 Task: Search one way flight ticket for 5 adults, 2 children, 1 infant in seat and 2 infants on lap in economy from Hartford: Bradley International Airport to Rockford: Chicago Rockford International Airport(was Northwest Chicagoland Regional Airport At Rockford) on 5-1-2023. Choice of flights is Royal air maroc. Number of bags: 6 checked bags. Price is upto 55000. Outbound departure time preference is 12:15.
Action: Mouse moved to (199, 204)
Screenshot: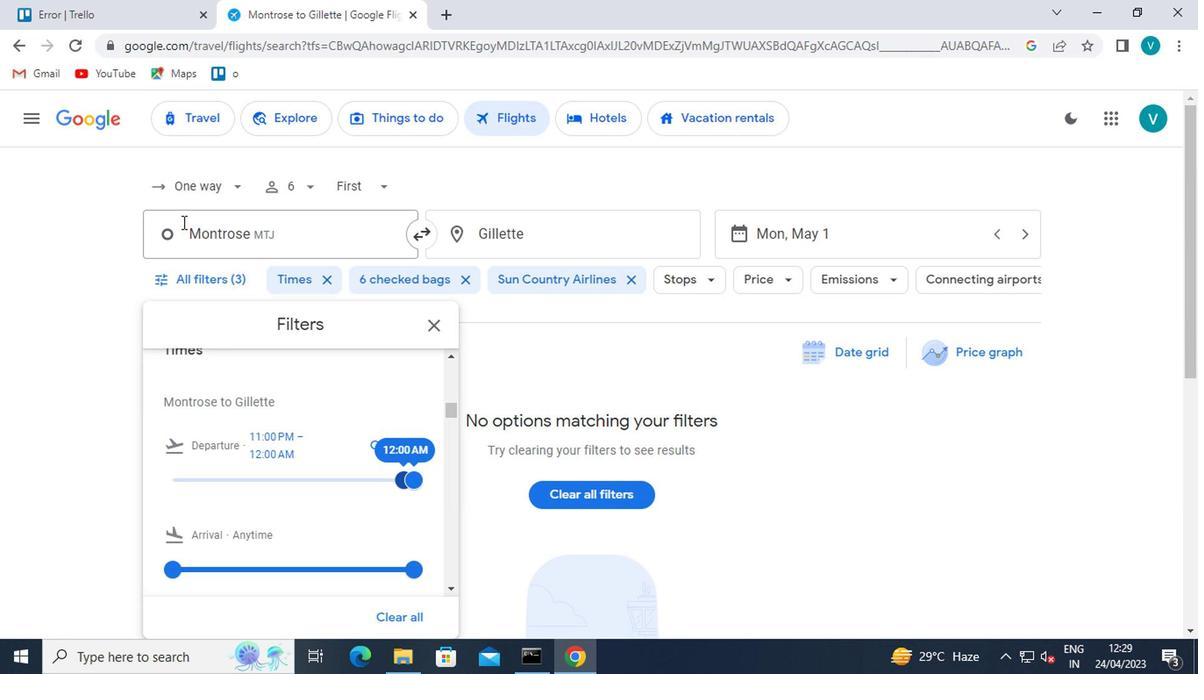 
Action: Mouse pressed left at (199, 204)
Screenshot: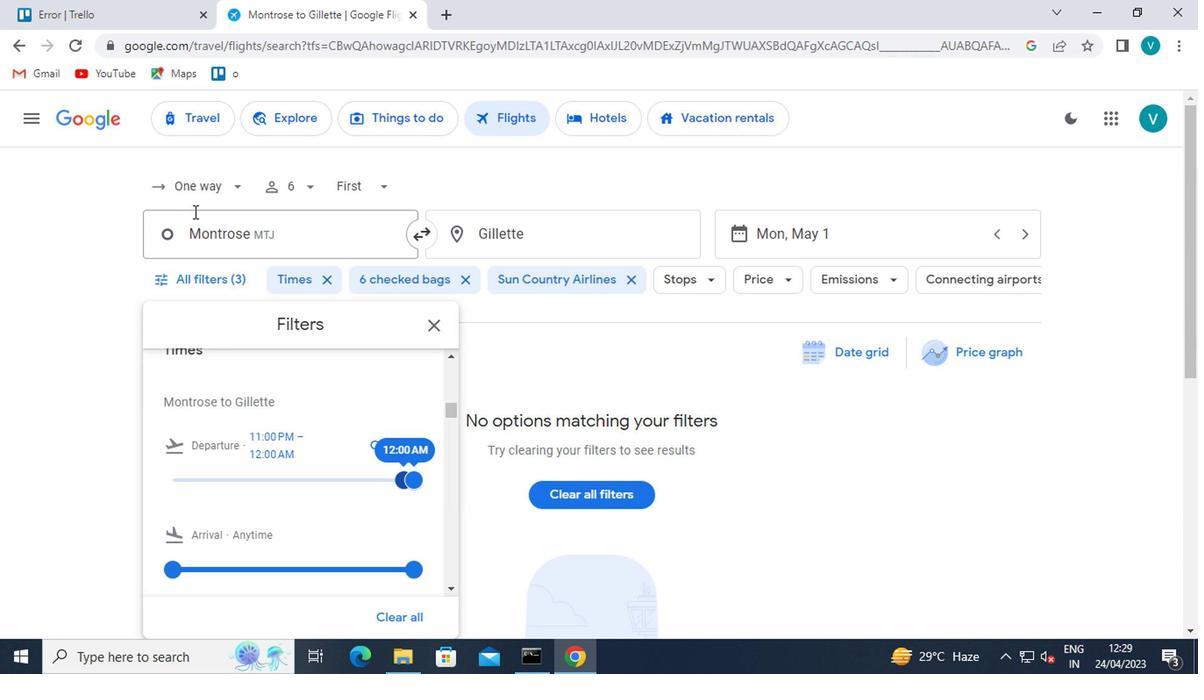 
Action: Mouse moved to (226, 290)
Screenshot: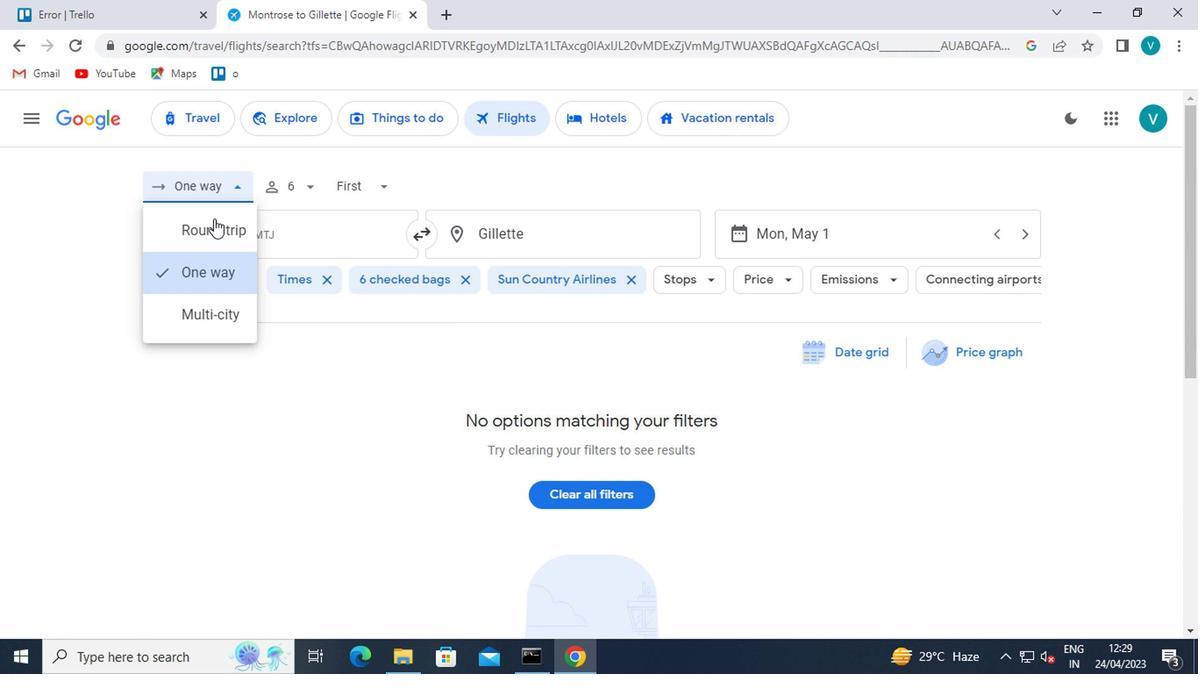 
Action: Mouse pressed left at (226, 290)
Screenshot: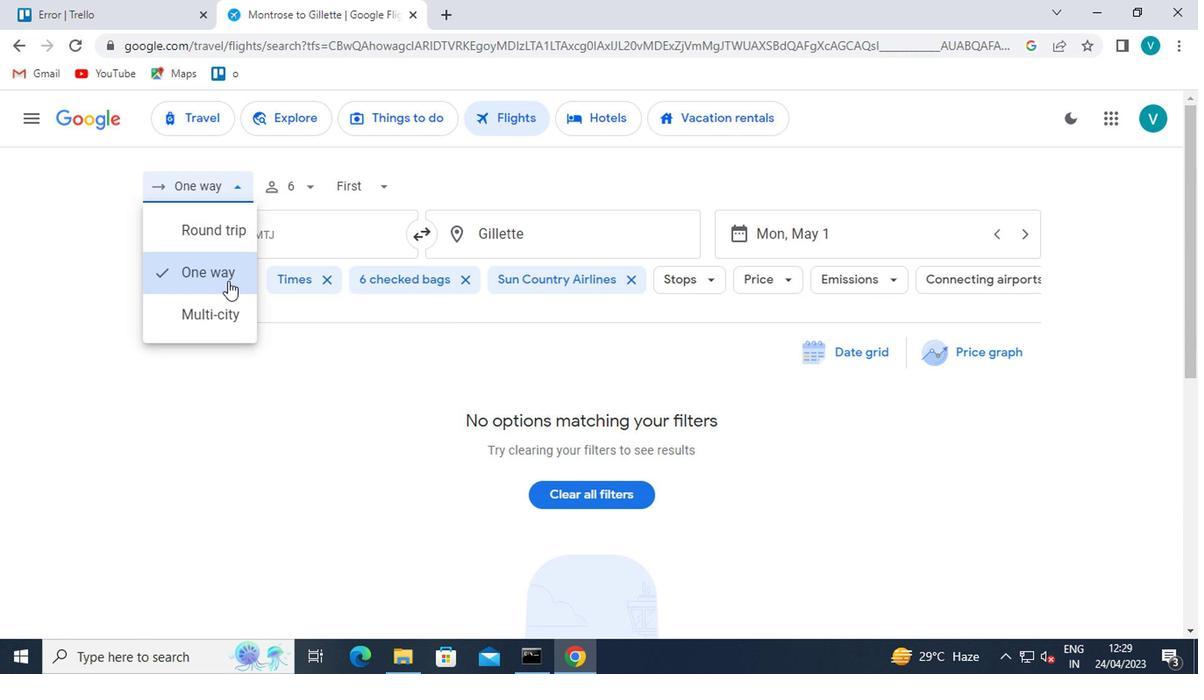 
Action: Mouse moved to (312, 187)
Screenshot: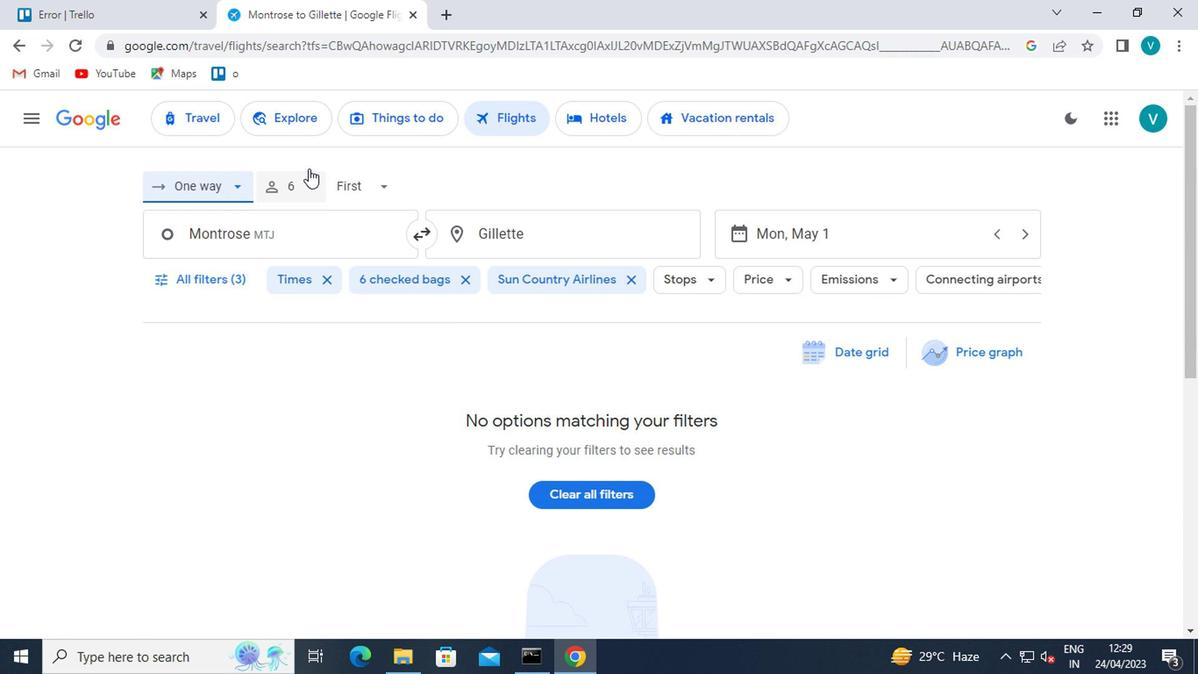 
Action: Mouse pressed left at (312, 187)
Screenshot: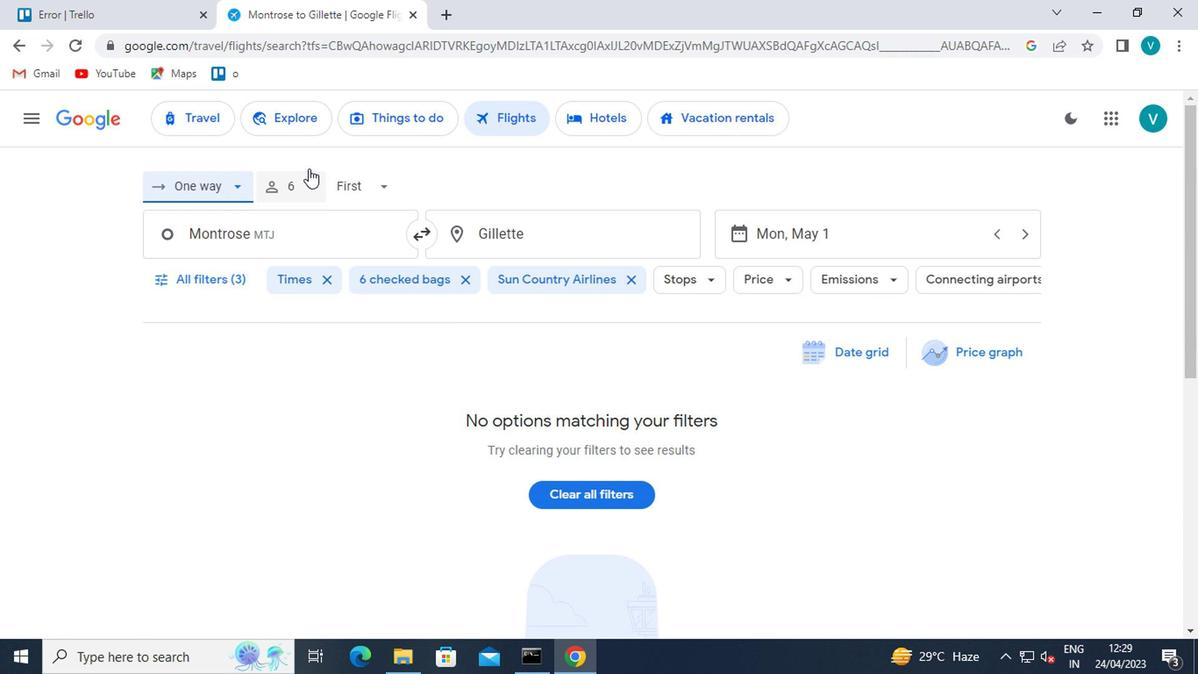 
Action: Mouse moved to (440, 230)
Screenshot: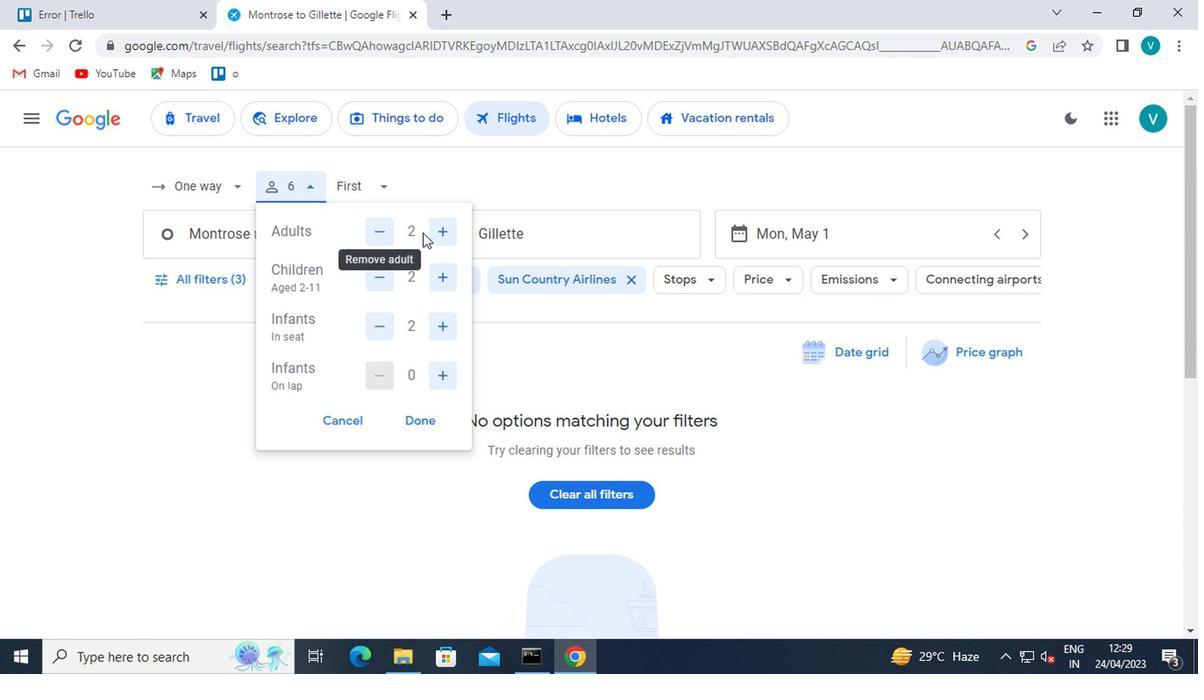
Action: Mouse pressed left at (440, 230)
Screenshot: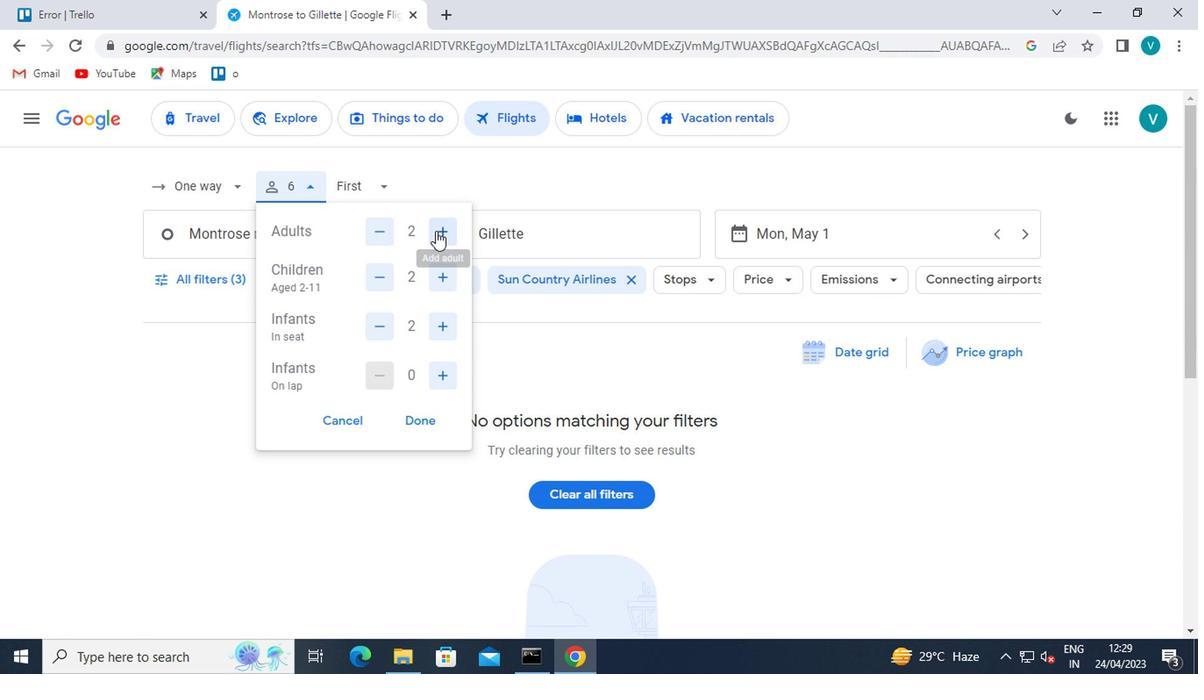 
Action: Mouse moved to (442, 230)
Screenshot: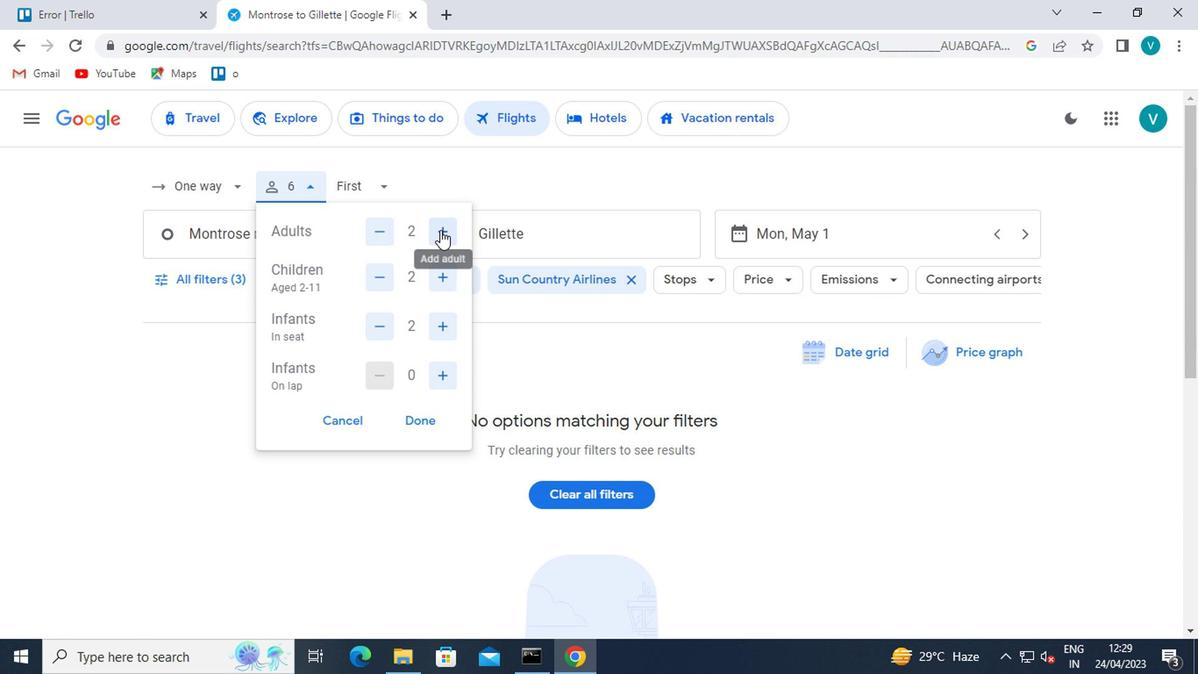 
Action: Mouse pressed left at (442, 230)
Screenshot: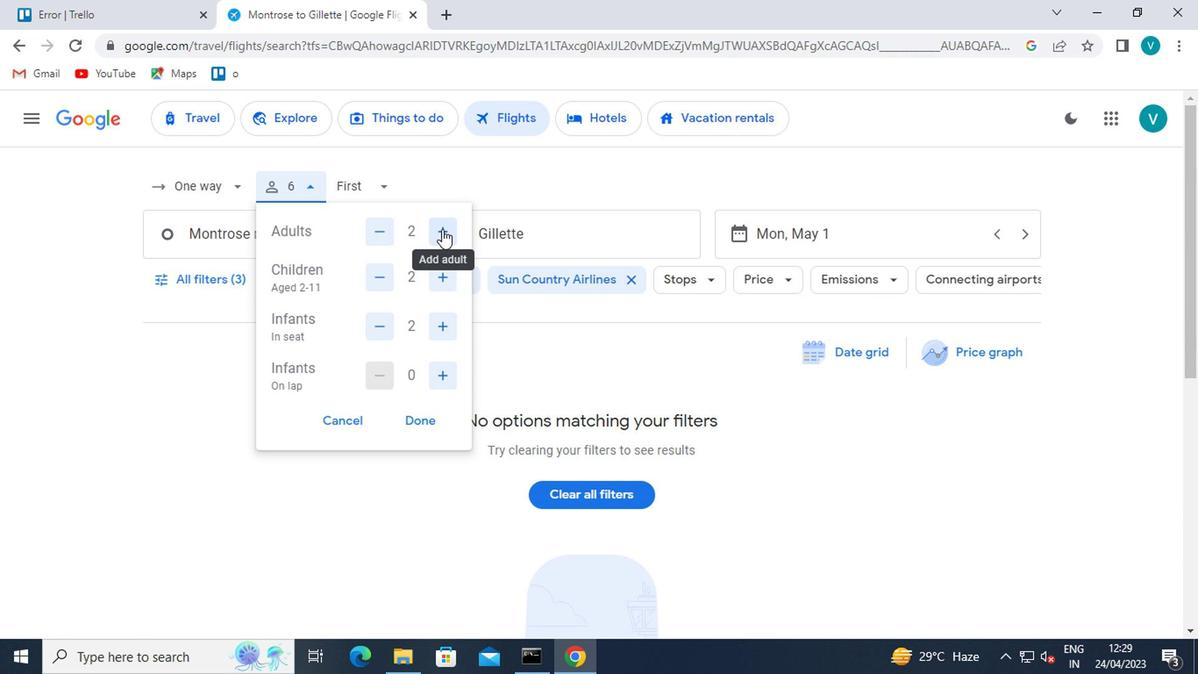 
Action: Mouse pressed left at (442, 230)
Screenshot: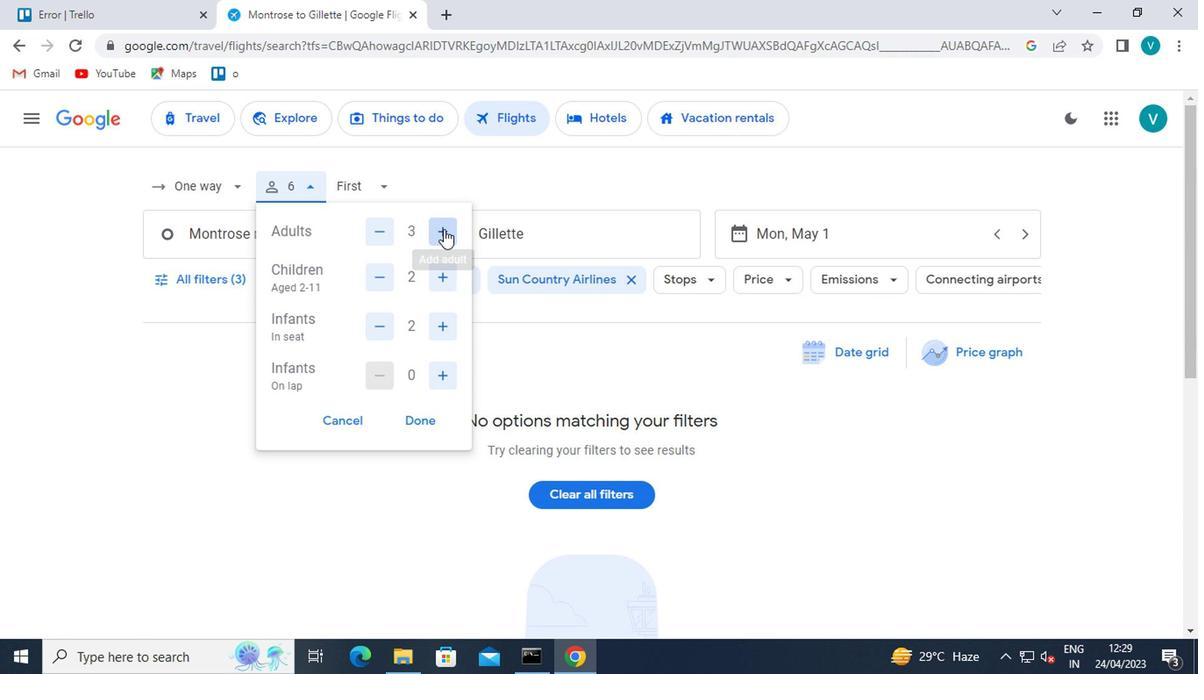 
Action: Mouse moved to (382, 321)
Screenshot: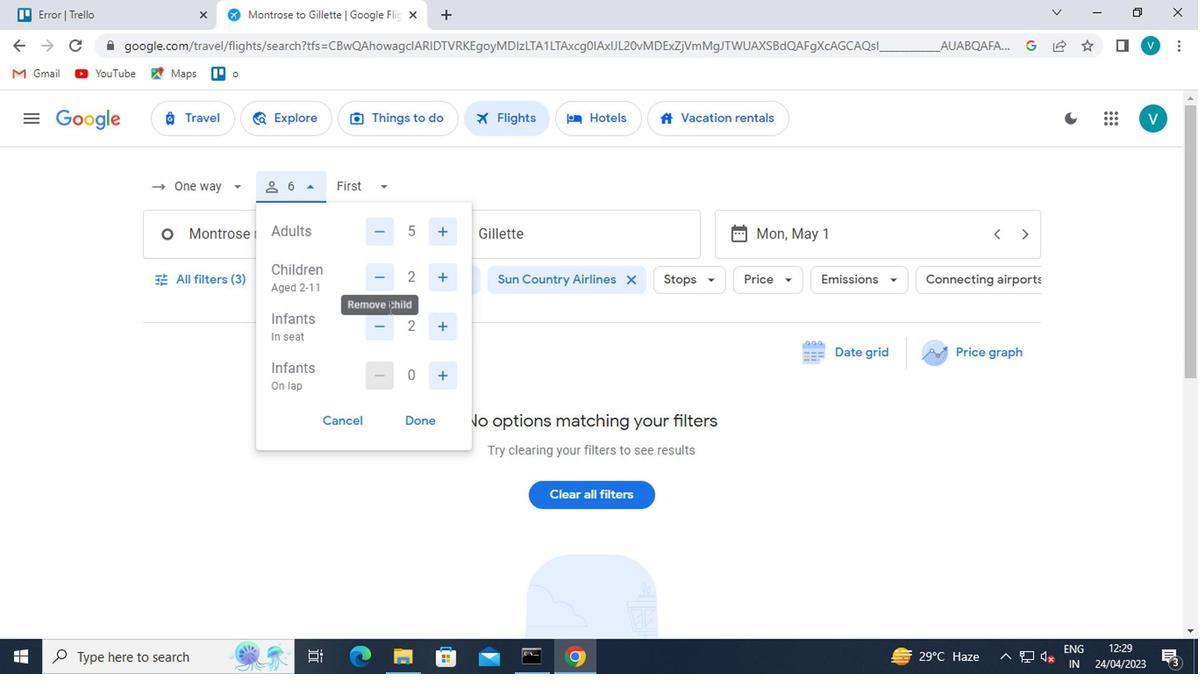 
Action: Mouse pressed left at (382, 321)
Screenshot: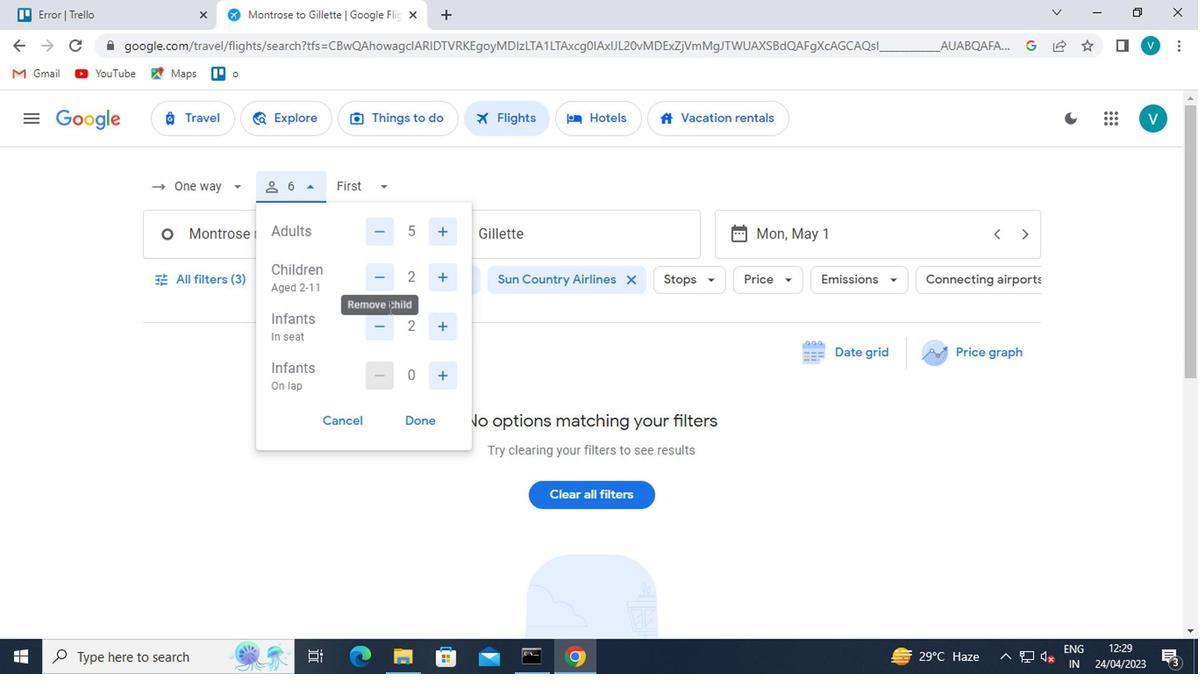 
Action: Mouse moved to (436, 372)
Screenshot: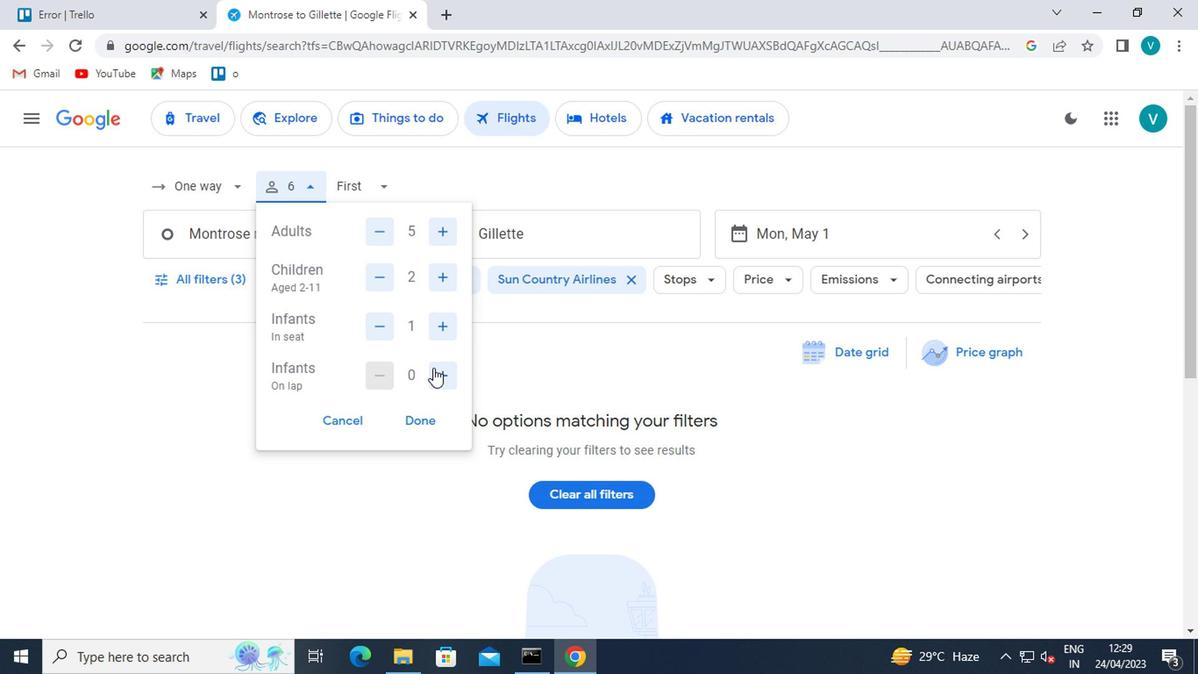 
Action: Mouse pressed left at (436, 372)
Screenshot: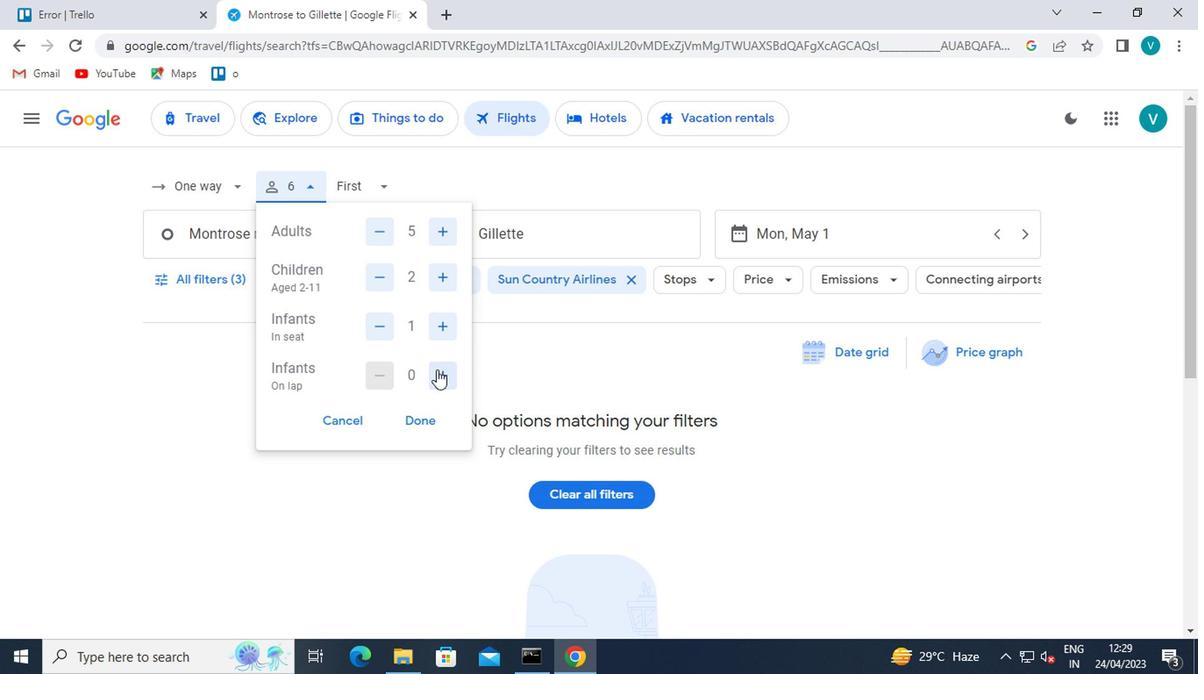 
Action: Mouse pressed left at (436, 372)
Screenshot: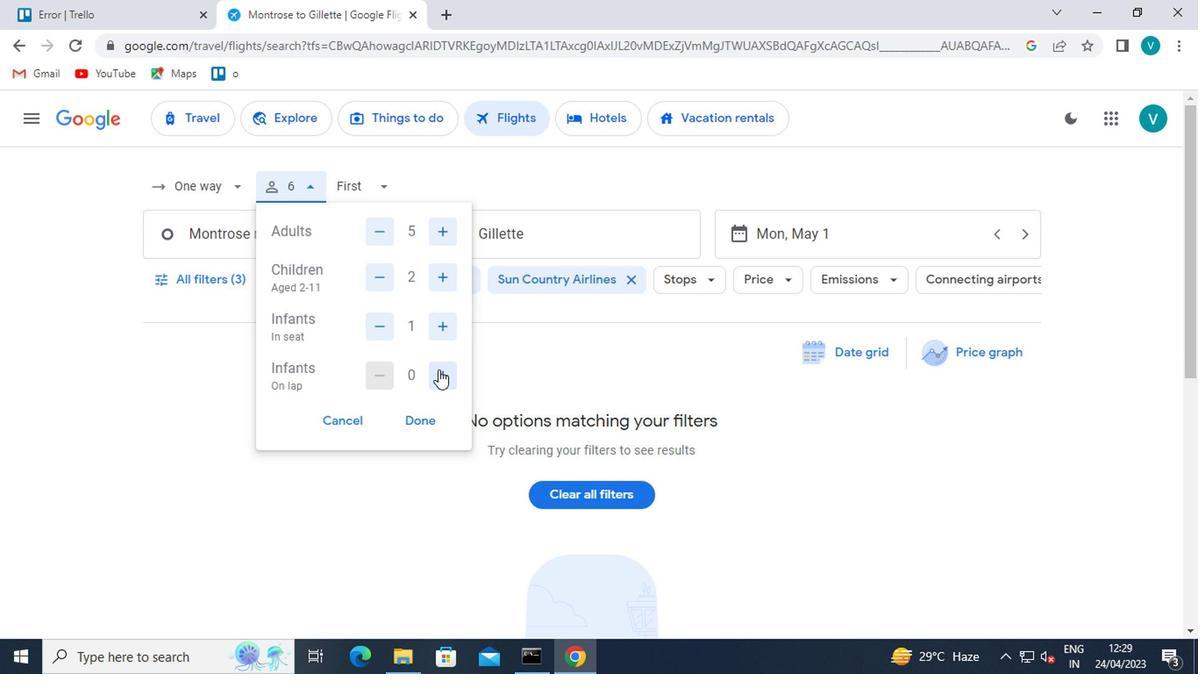 
Action: Mouse moved to (537, 346)
Screenshot: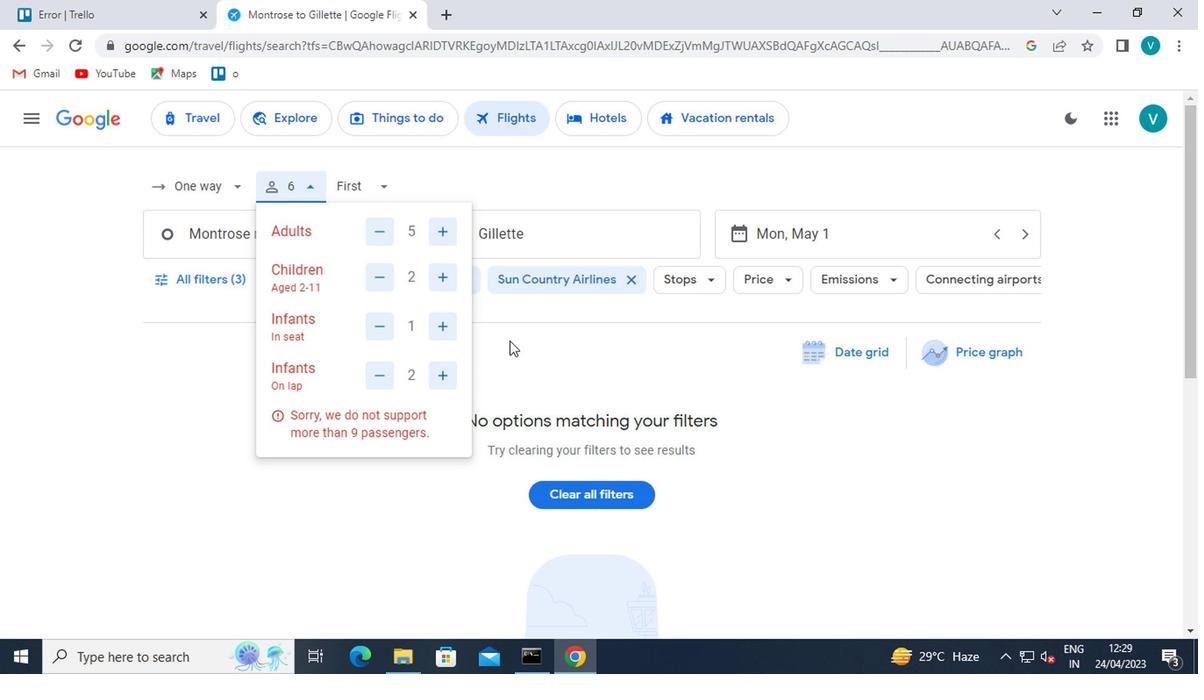 
Action: Mouse pressed left at (537, 346)
Screenshot: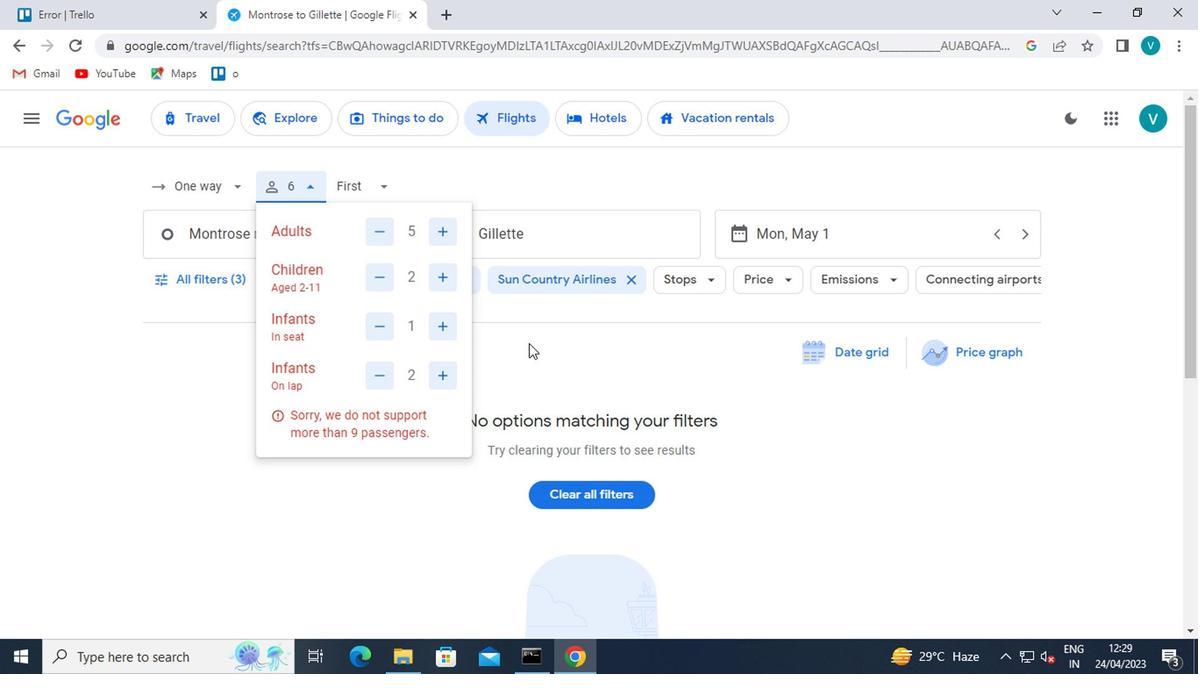 
Action: Mouse moved to (367, 205)
Screenshot: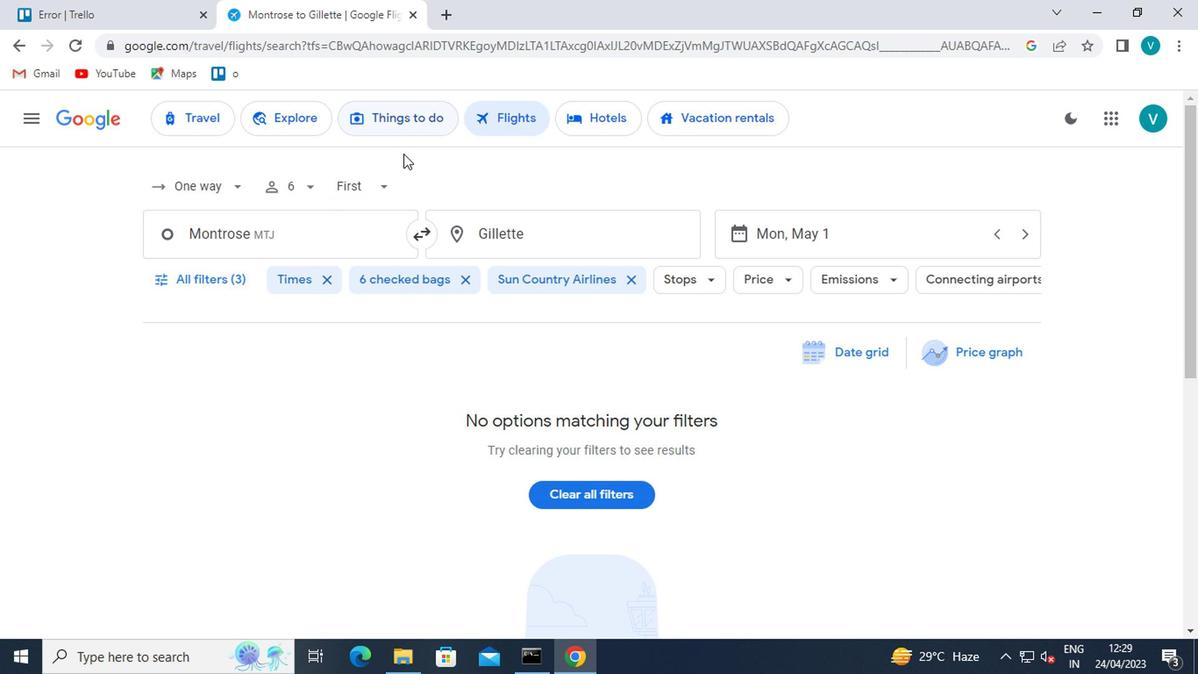 
Action: Mouse pressed left at (367, 205)
Screenshot: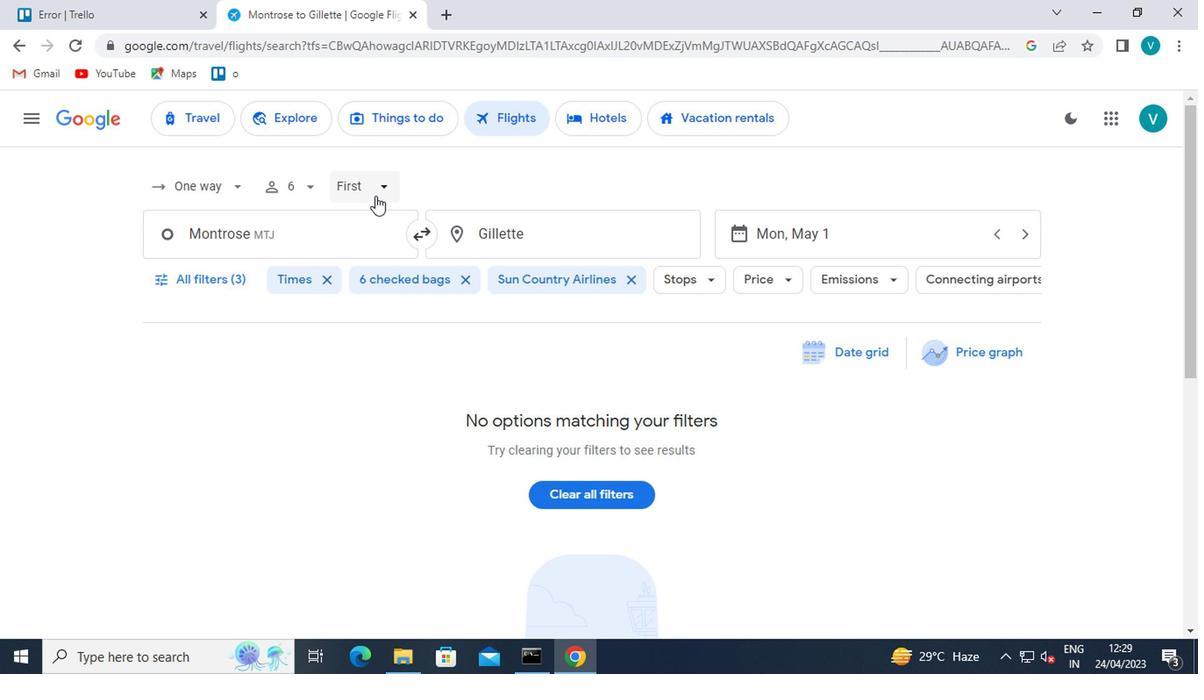 
Action: Mouse moved to (398, 236)
Screenshot: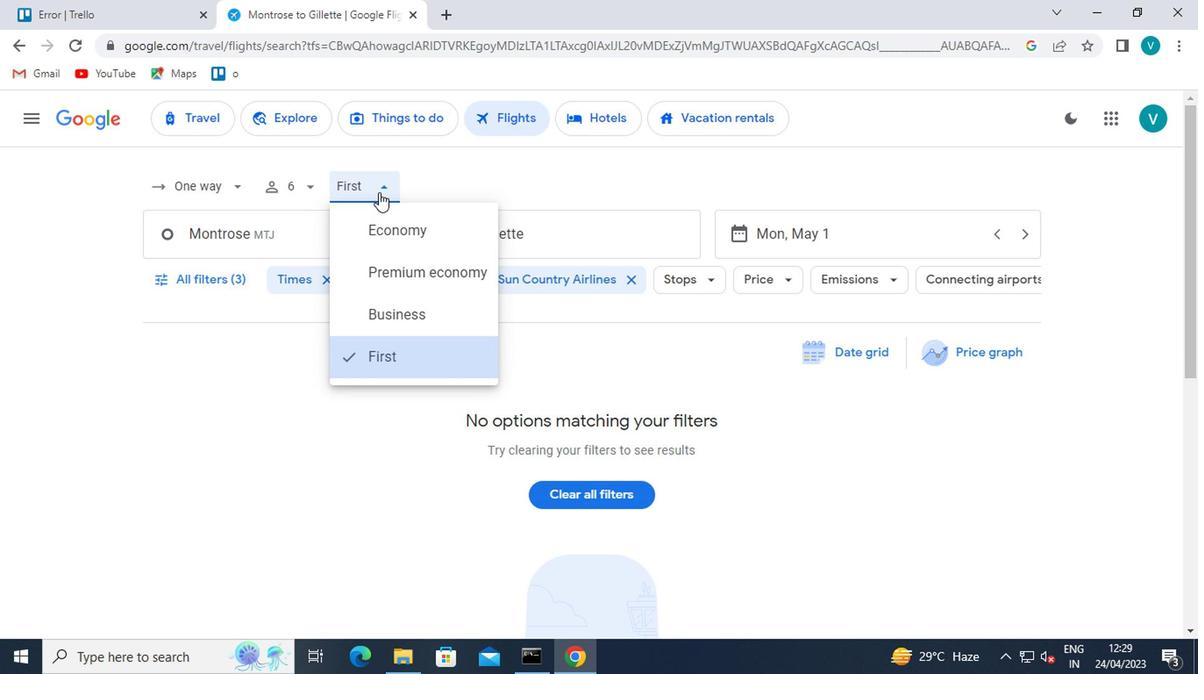 
Action: Mouse pressed left at (398, 236)
Screenshot: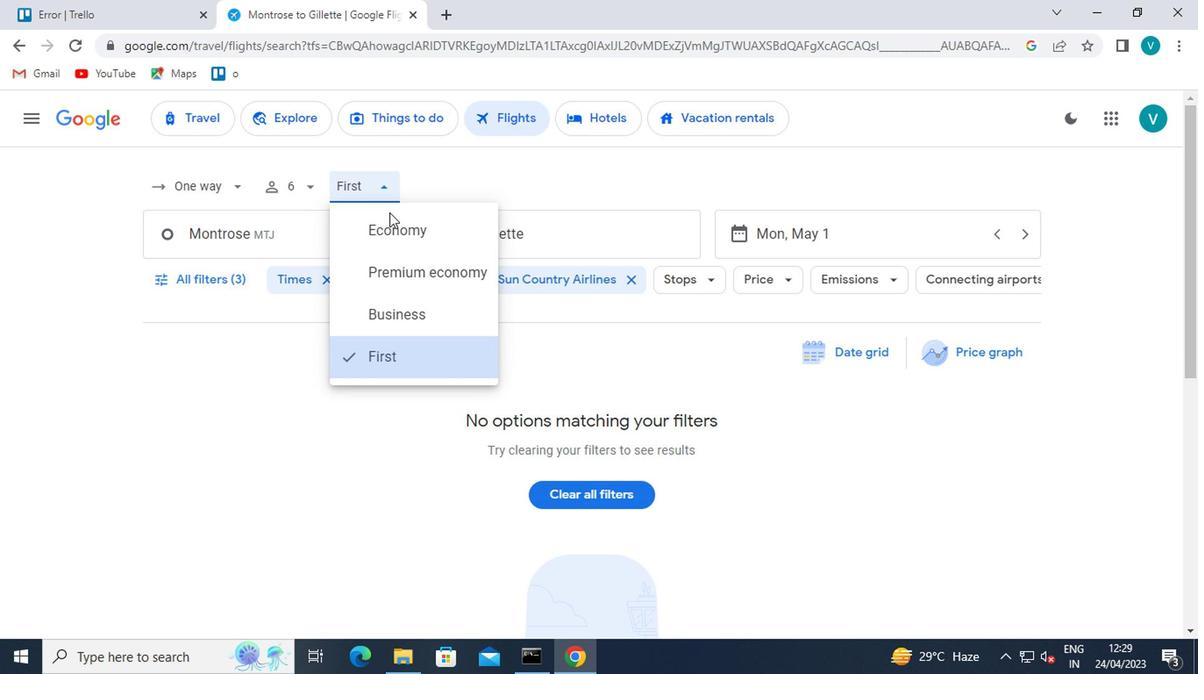 
Action: Mouse moved to (352, 255)
Screenshot: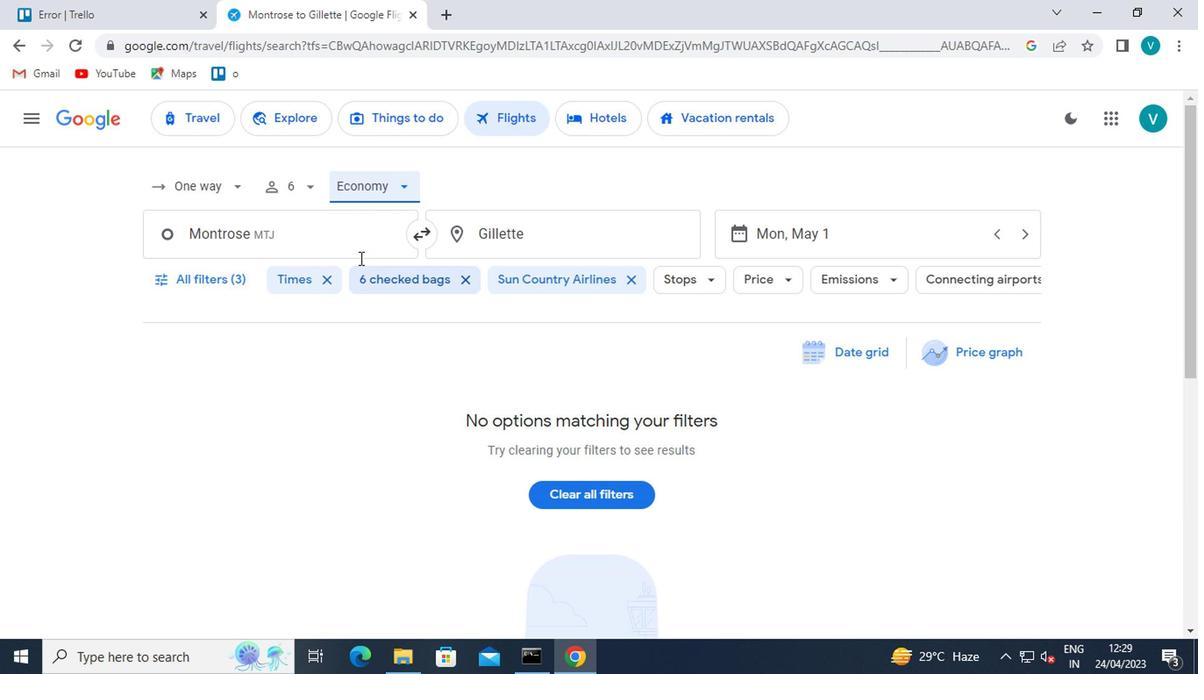 
Action: Mouse pressed left at (352, 255)
Screenshot: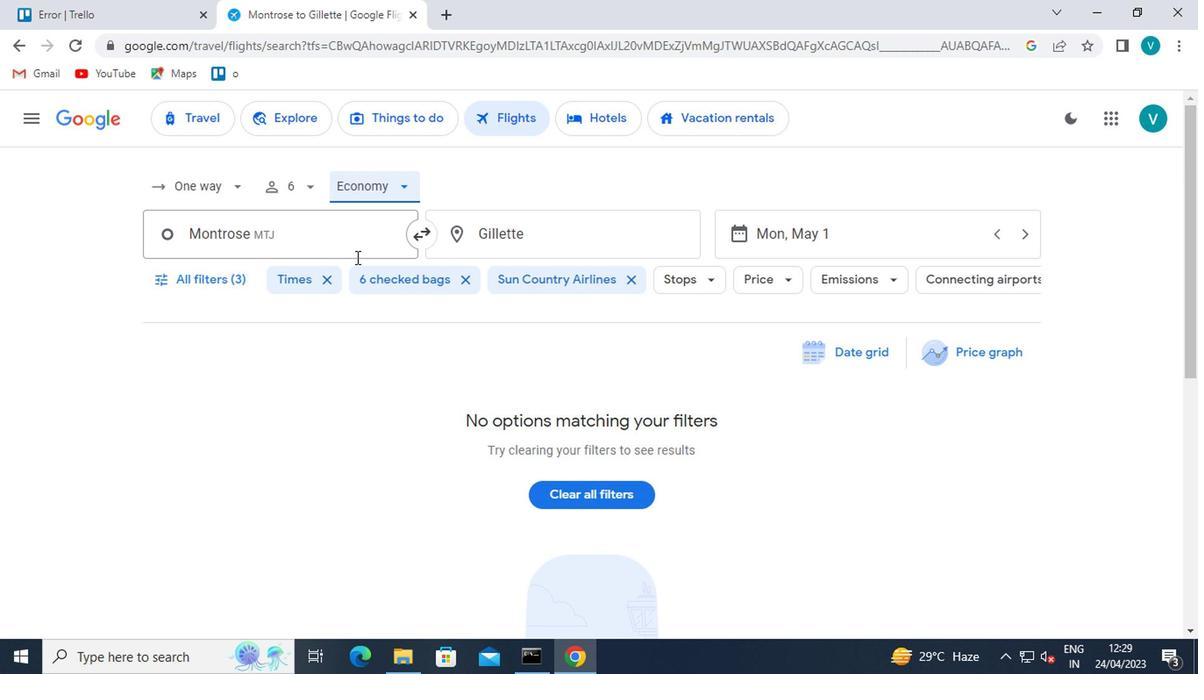 
Action: Mouse moved to (343, 239)
Screenshot: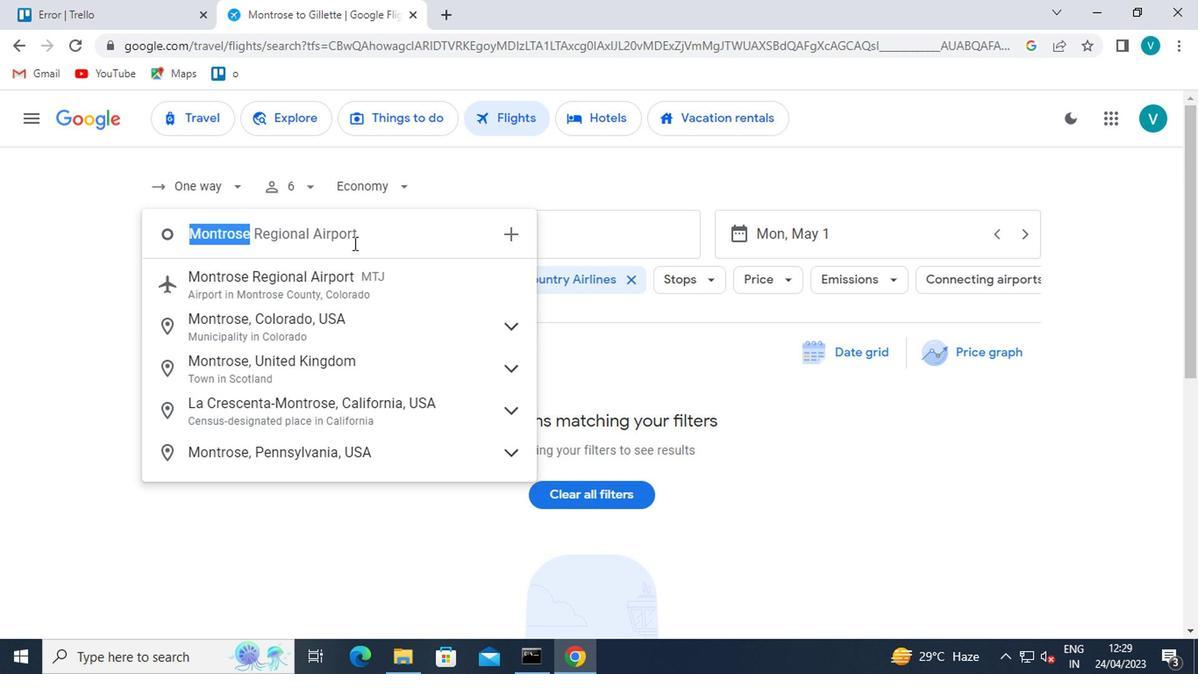 
Action: Key pressed <Key.shift>HARTFORD
Screenshot: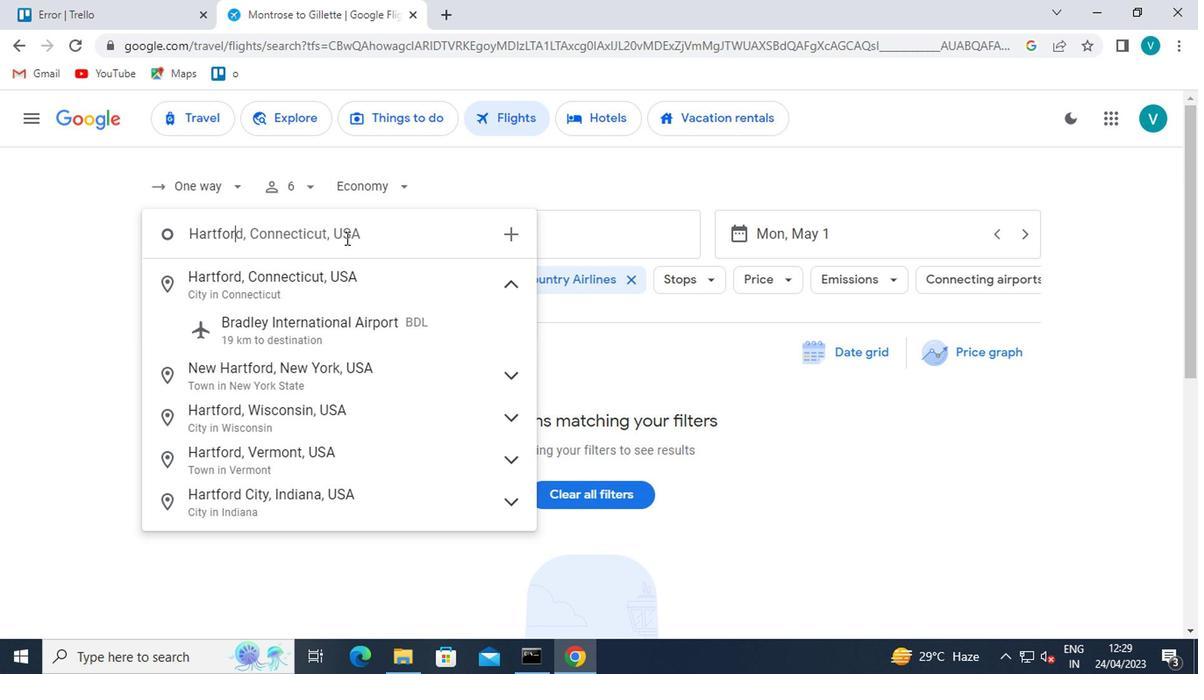 
Action: Mouse moved to (264, 333)
Screenshot: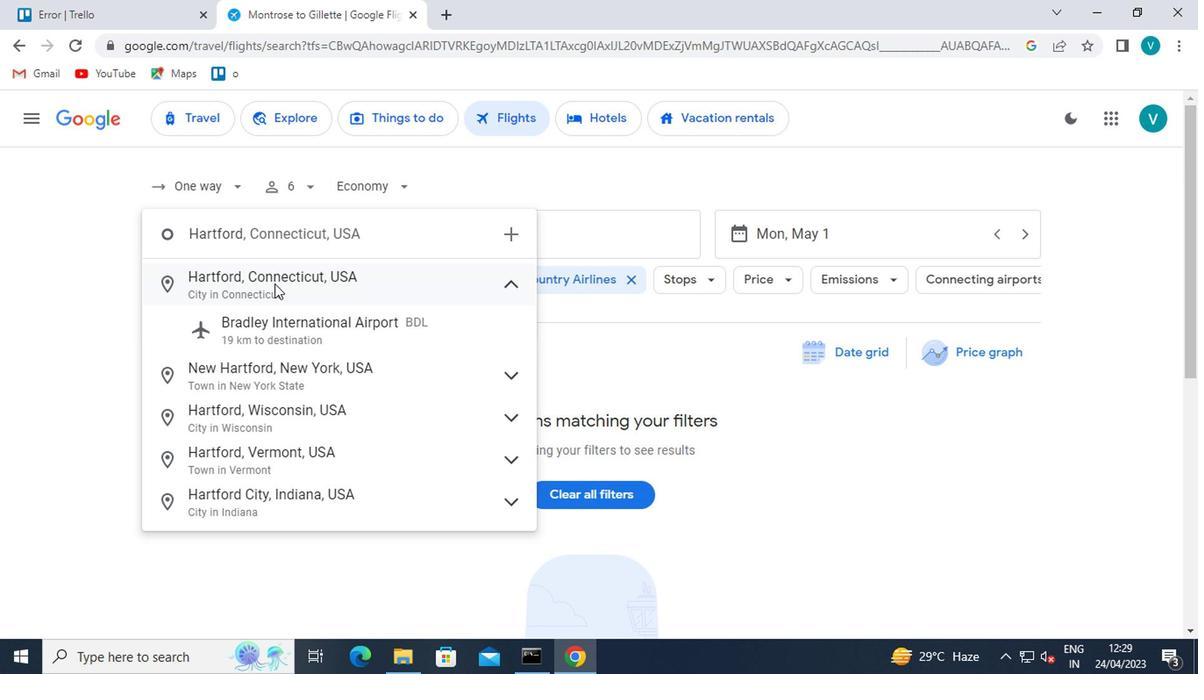 
Action: Mouse pressed left at (264, 333)
Screenshot: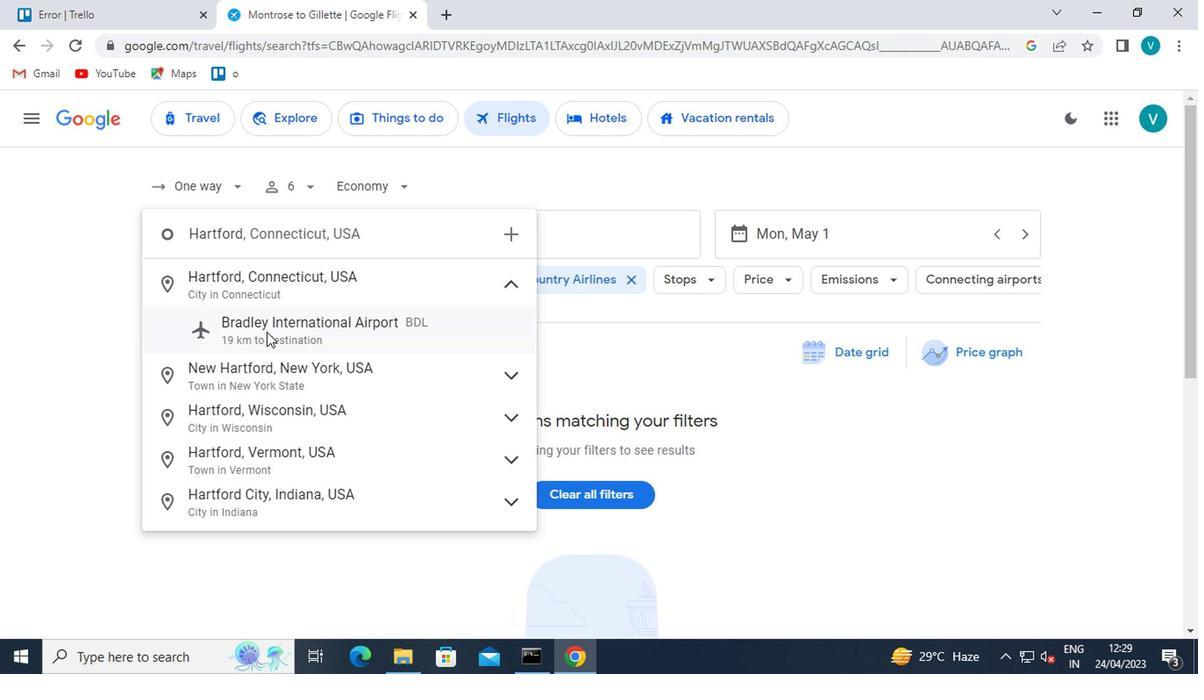 
Action: Mouse moved to (559, 224)
Screenshot: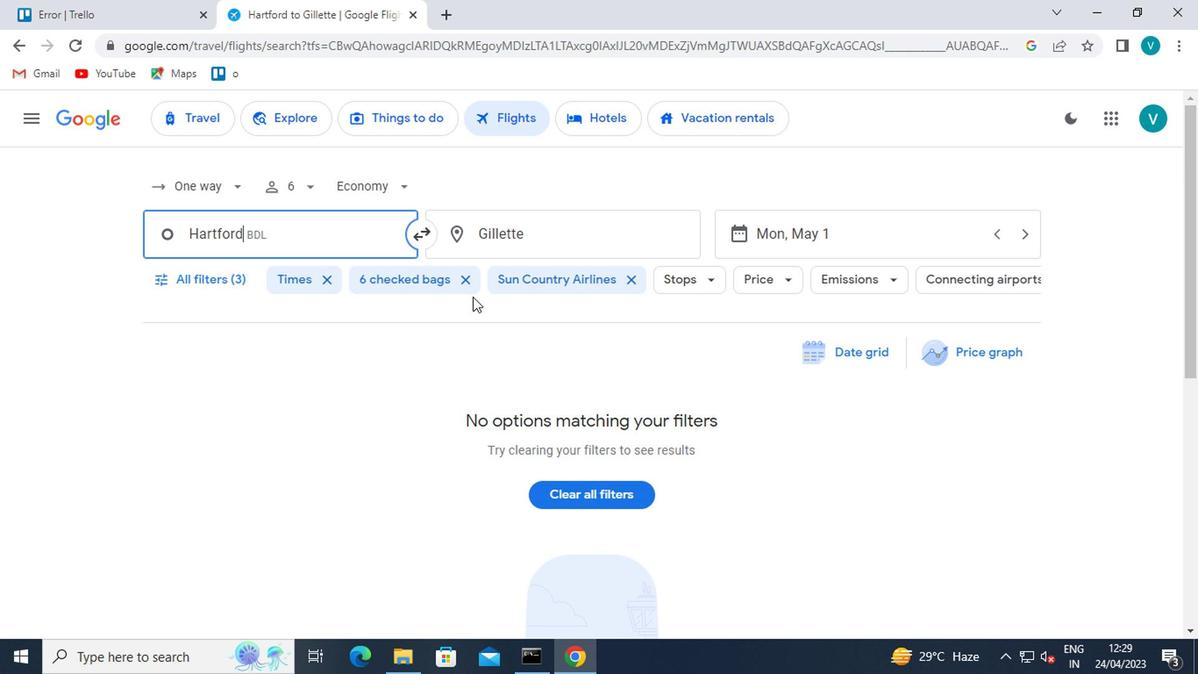 
Action: Mouse pressed left at (559, 224)
Screenshot: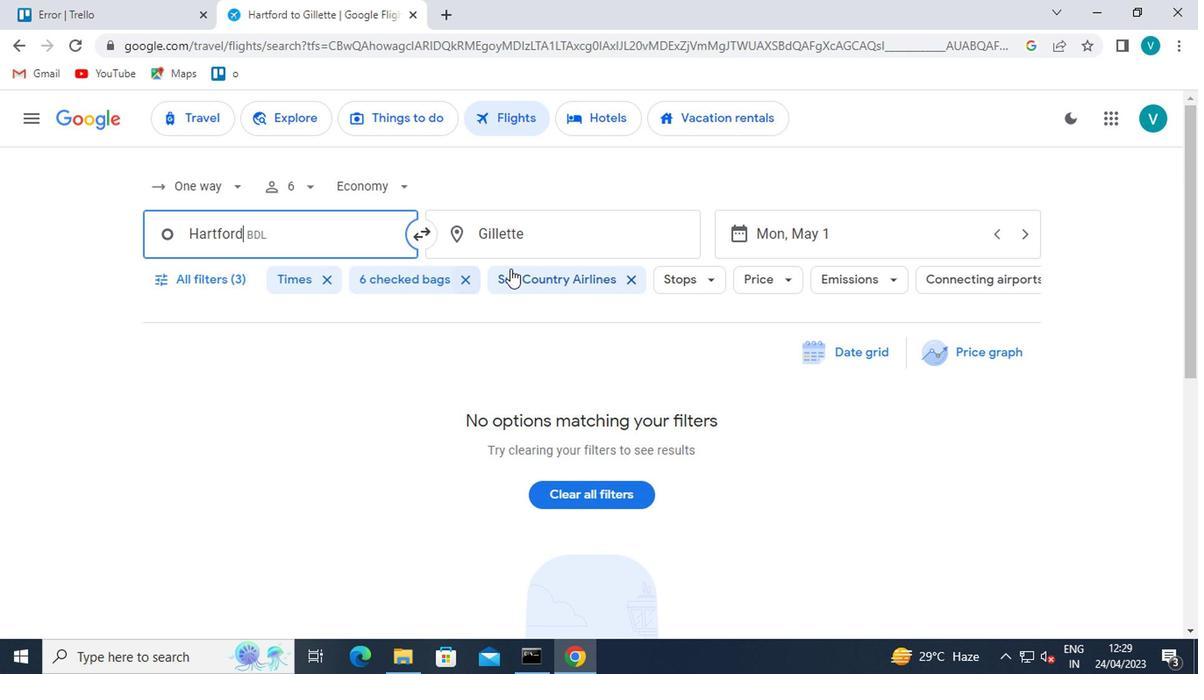 
Action: Mouse moved to (559, 223)
Screenshot: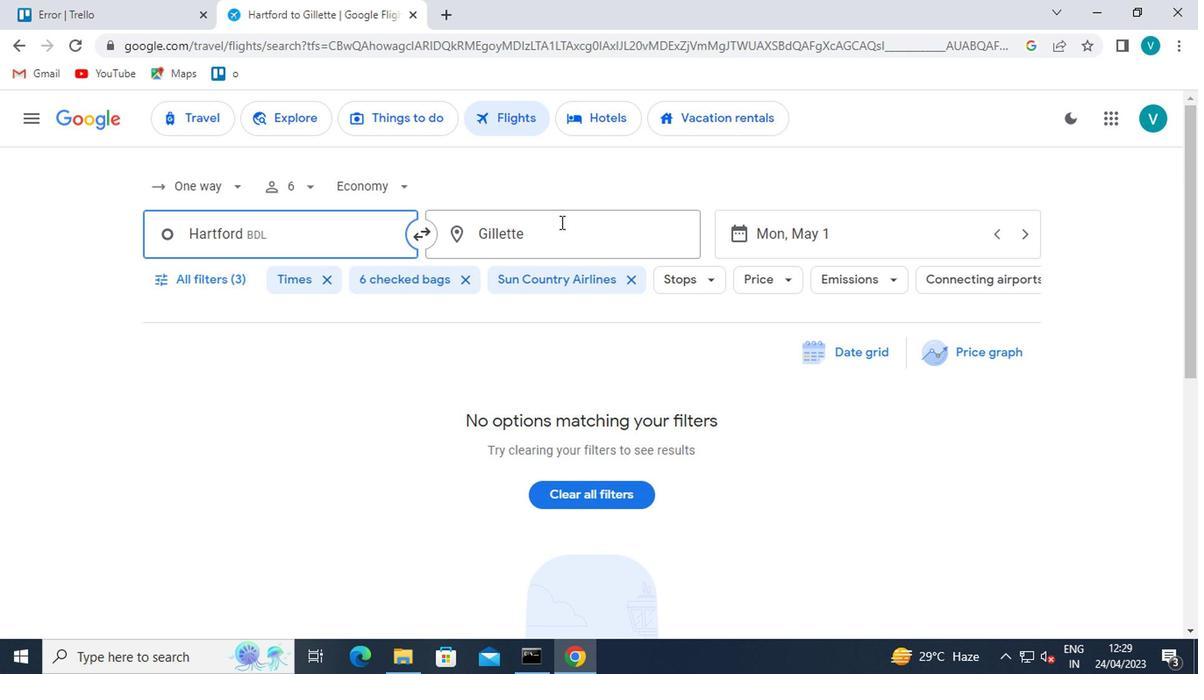 
Action: Key pressed <Key.shift>ROCKFORD
Screenshot: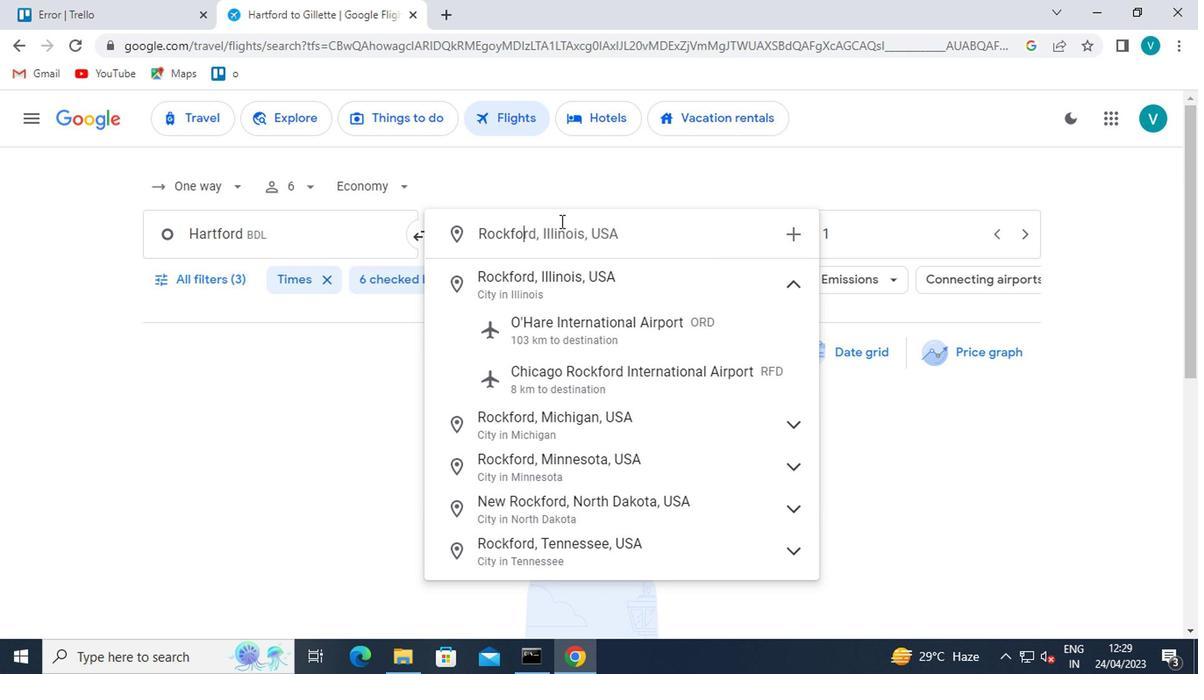 
Action: Mouse moved to (600, 372)
Screenshot: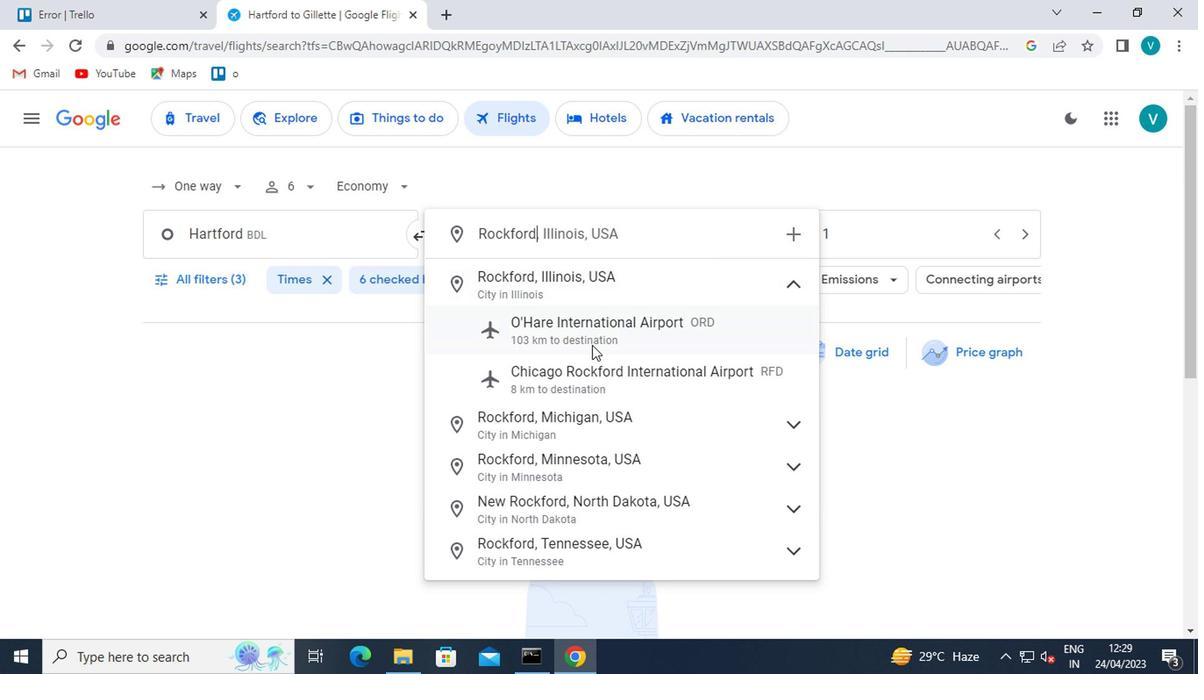 
Action: Mouse pressed left at (600, 372)
Screenshot: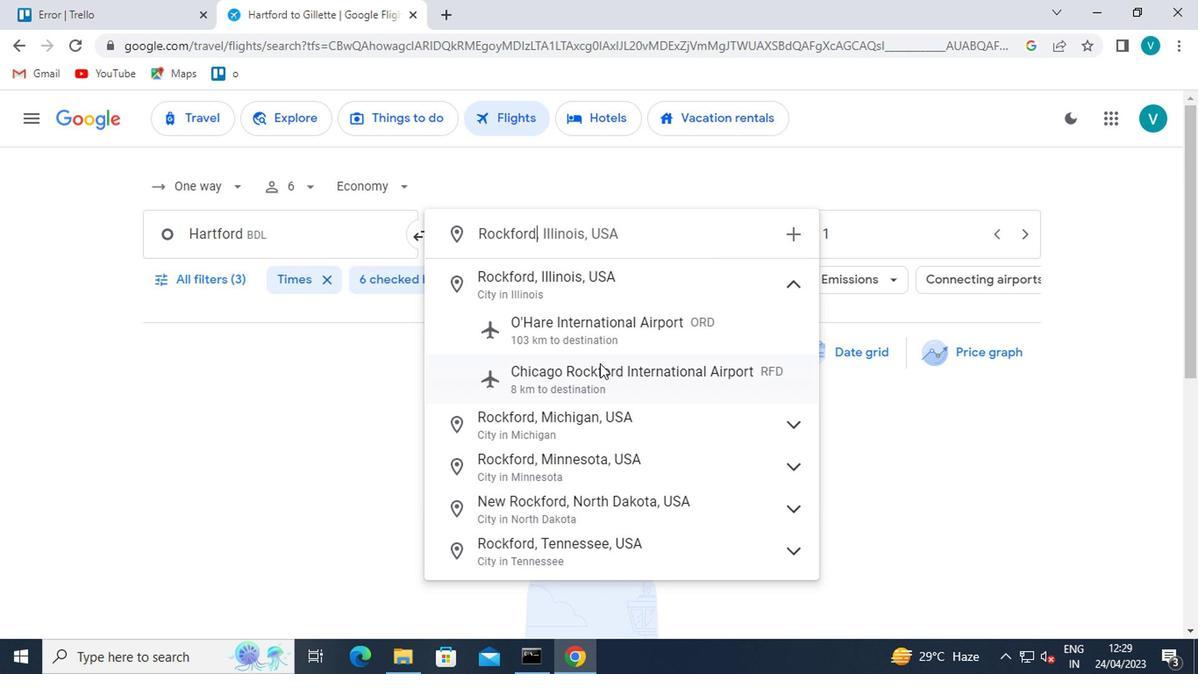 
Action: Mouse moved to (837, 243)
Screenshot: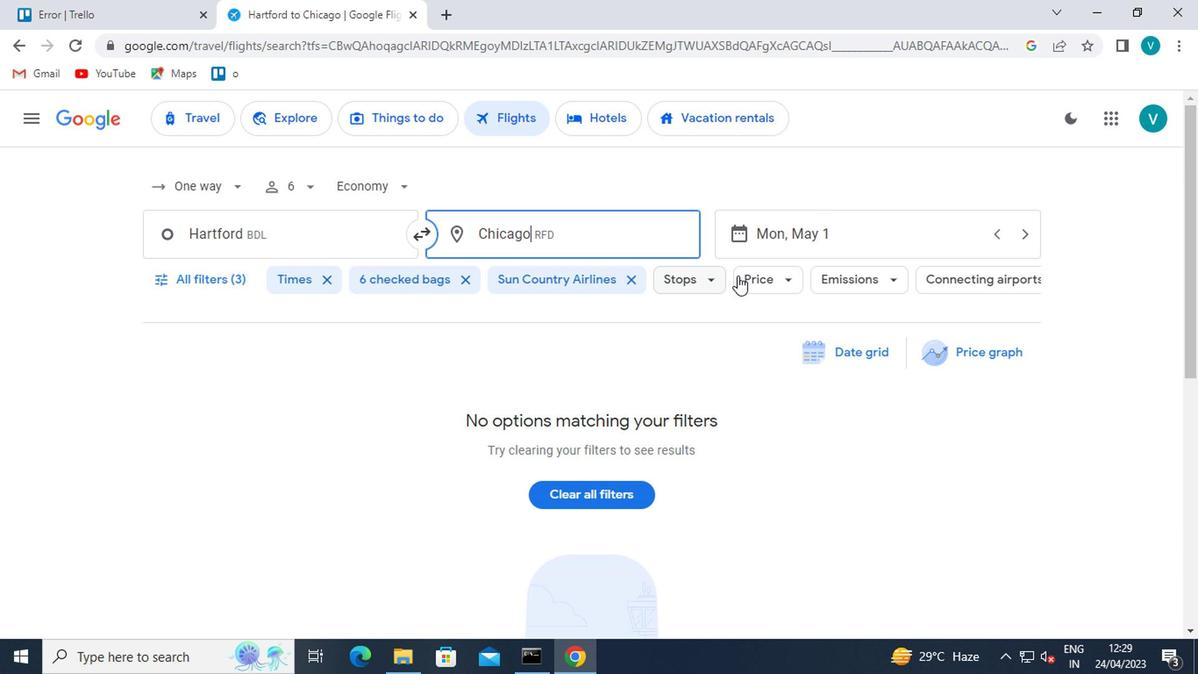 
Action: Mouse pressed left at (837, 243)
Screenshot: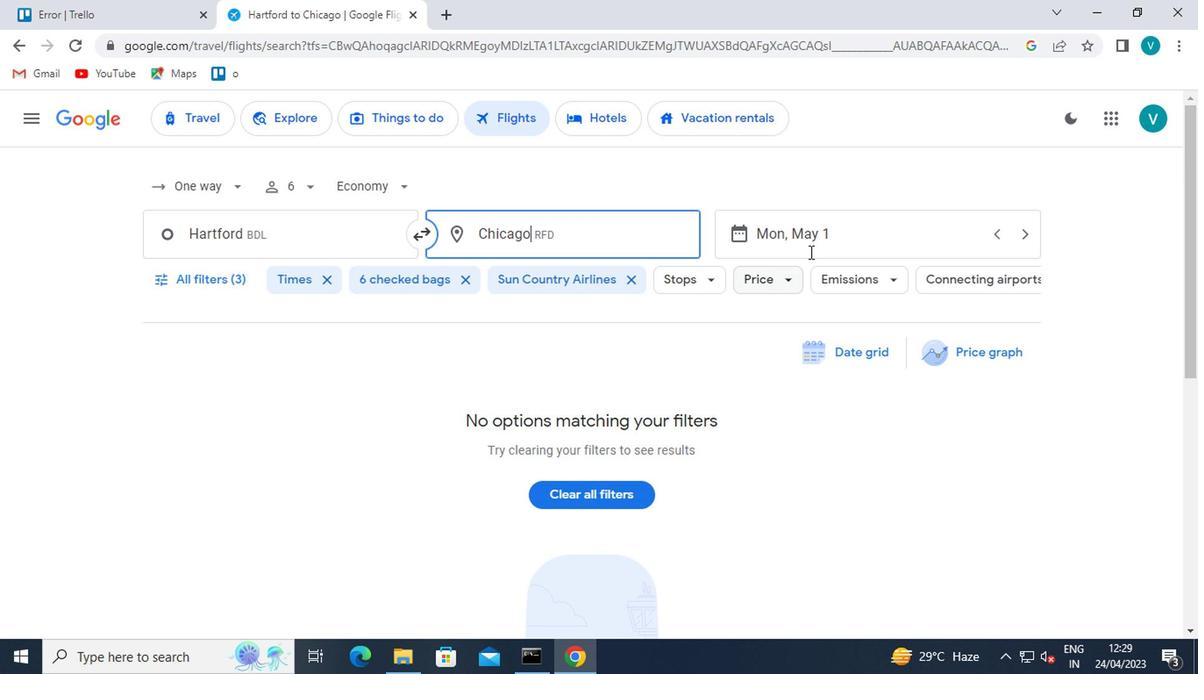 
Action: Mouse moved to (786, 320)
Screenshot: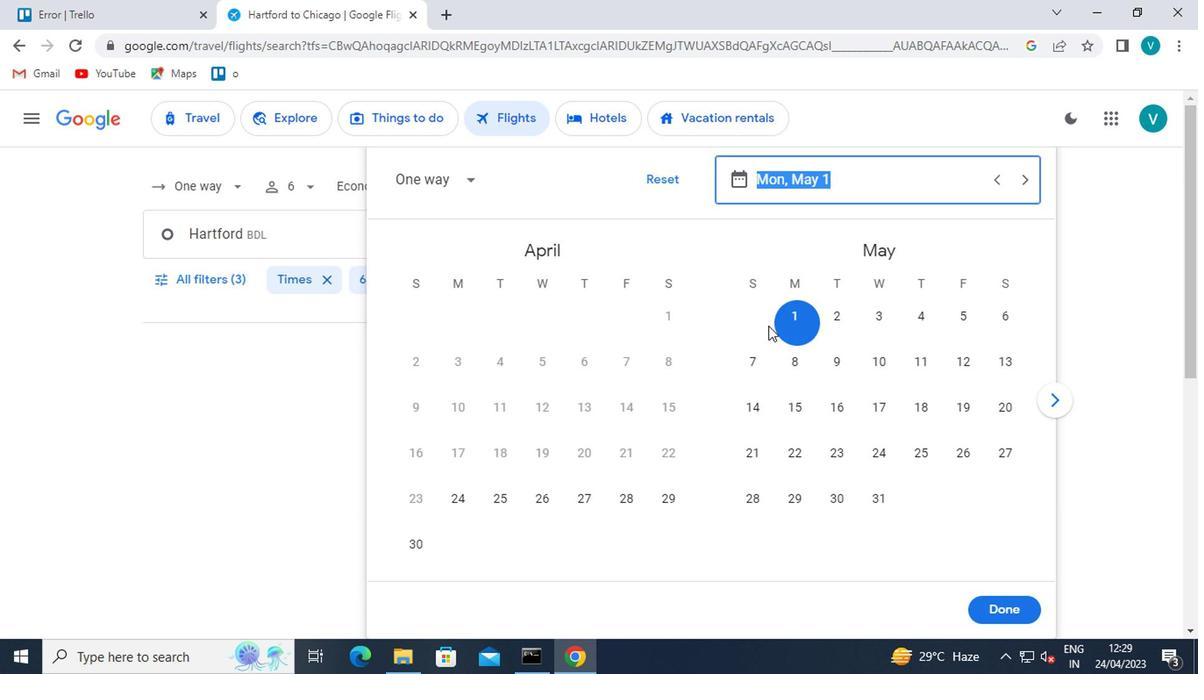 
Action: Mouse pressed left at (786, 320)
Screenshot: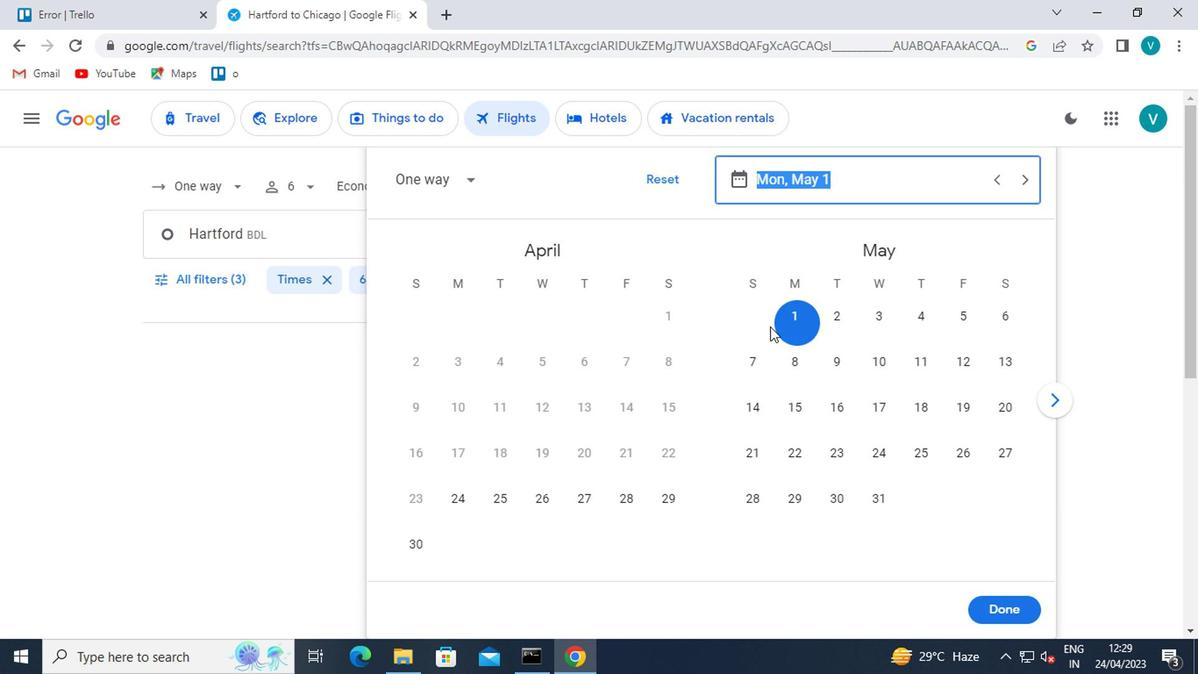 
Action: Mouse moved to (999, 612)
Screenshot: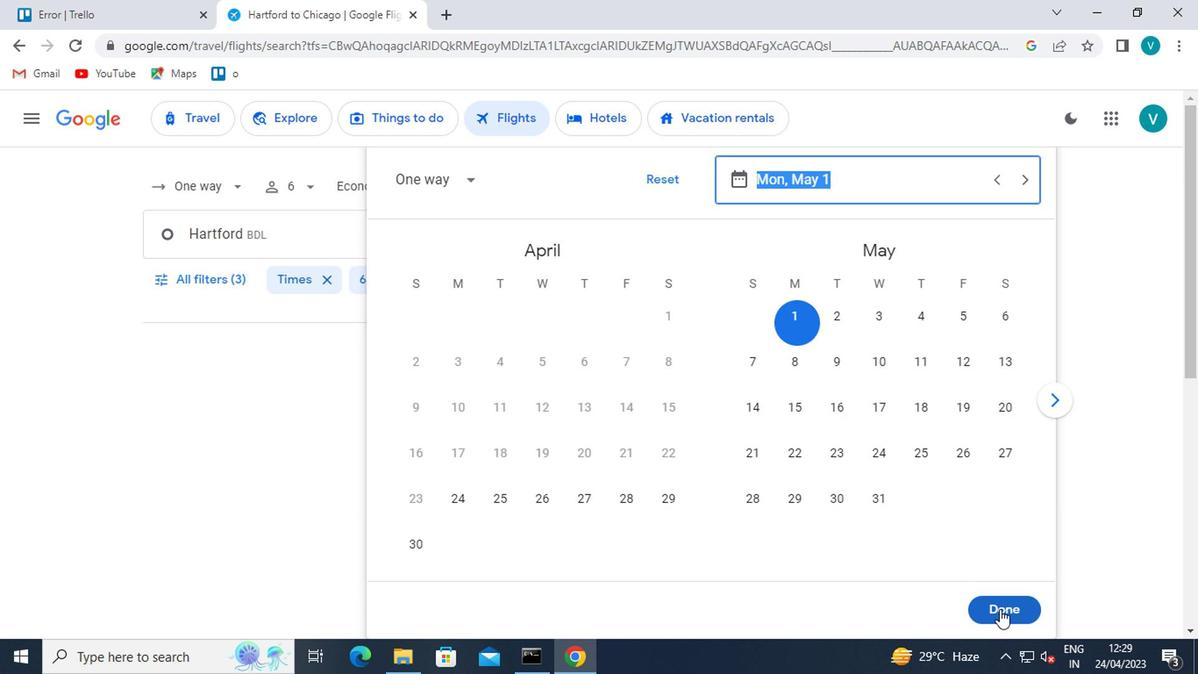 
Action: Mouse pressed left at (999, 612)
Screenshot: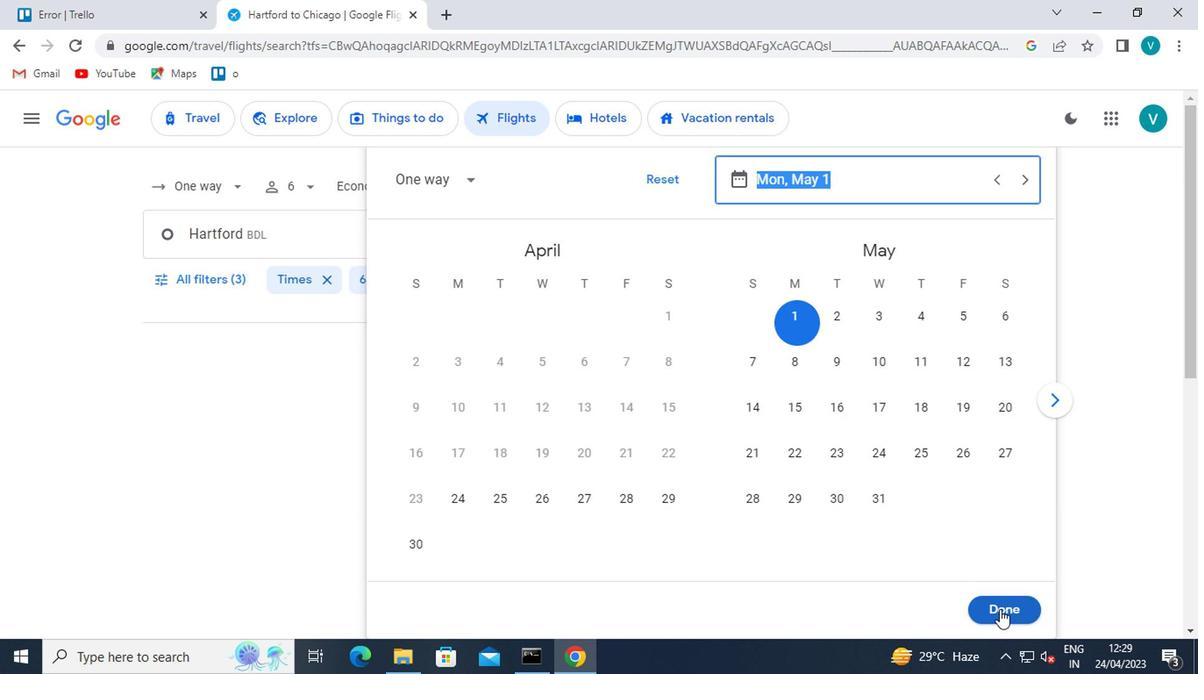 
Action: Mouse moved to (212, 271)
Screenshot: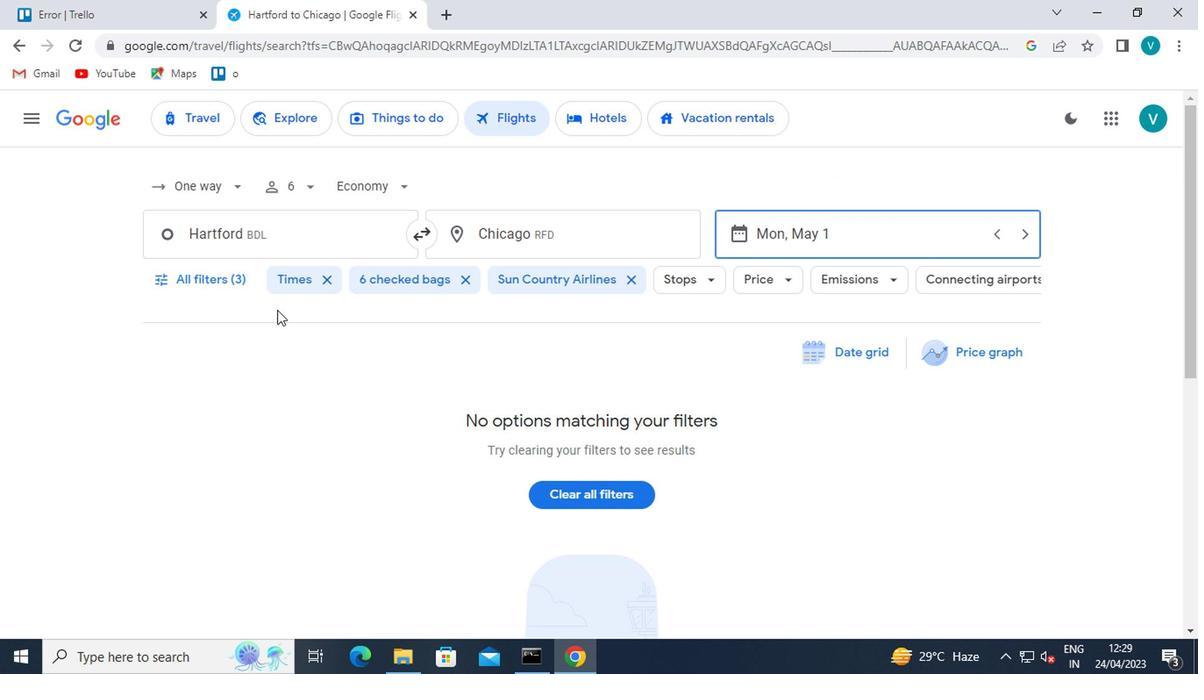 
Action: Mouse pressed left at (212, 271)
Screenshot: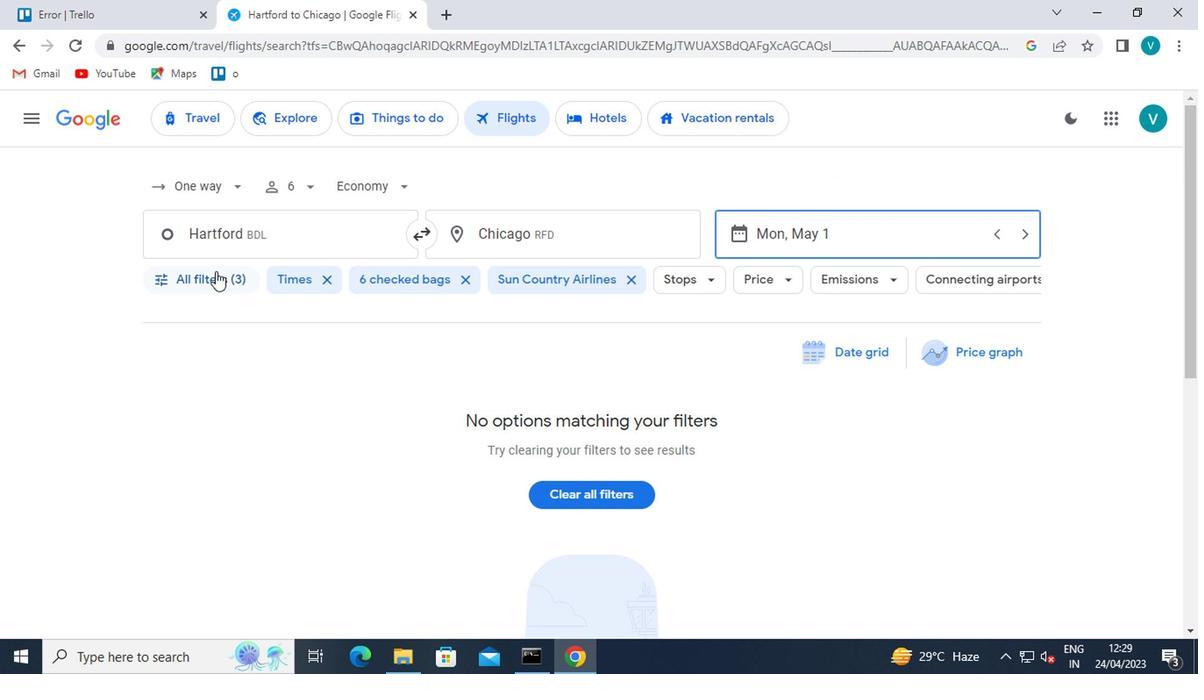 
Action: Mouse moved to (335, 369)
Screenshot: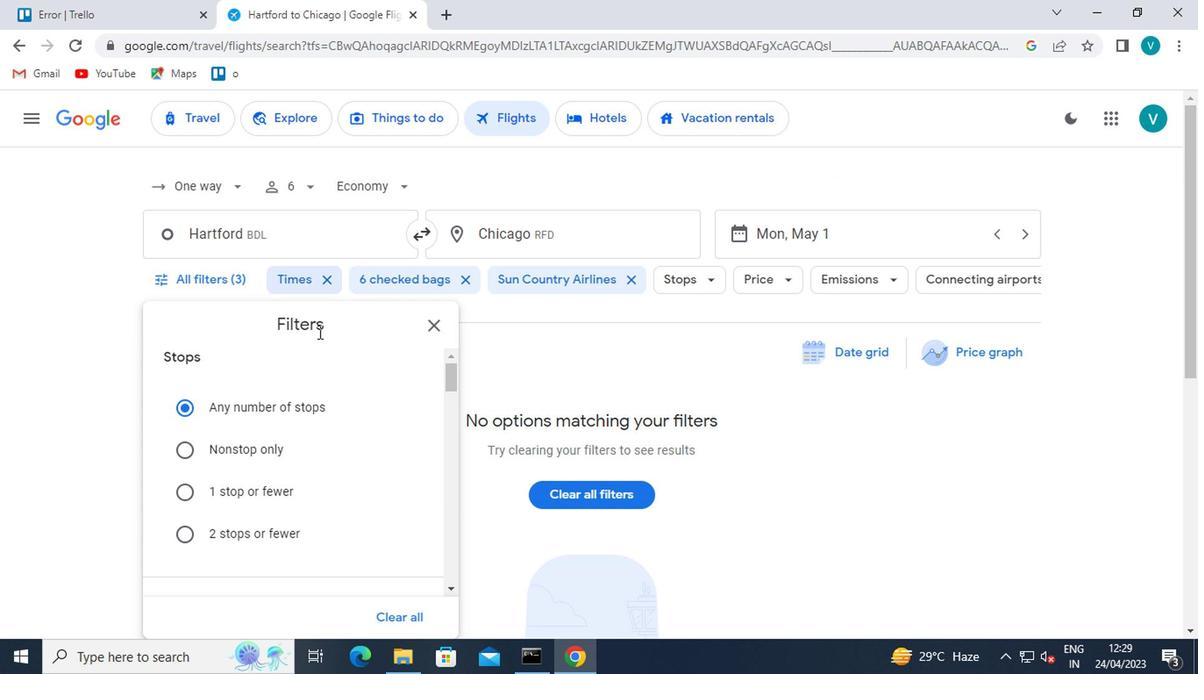 
Action: Mouse scrolled (335, 368) with delta (0, -1)
Screenshot: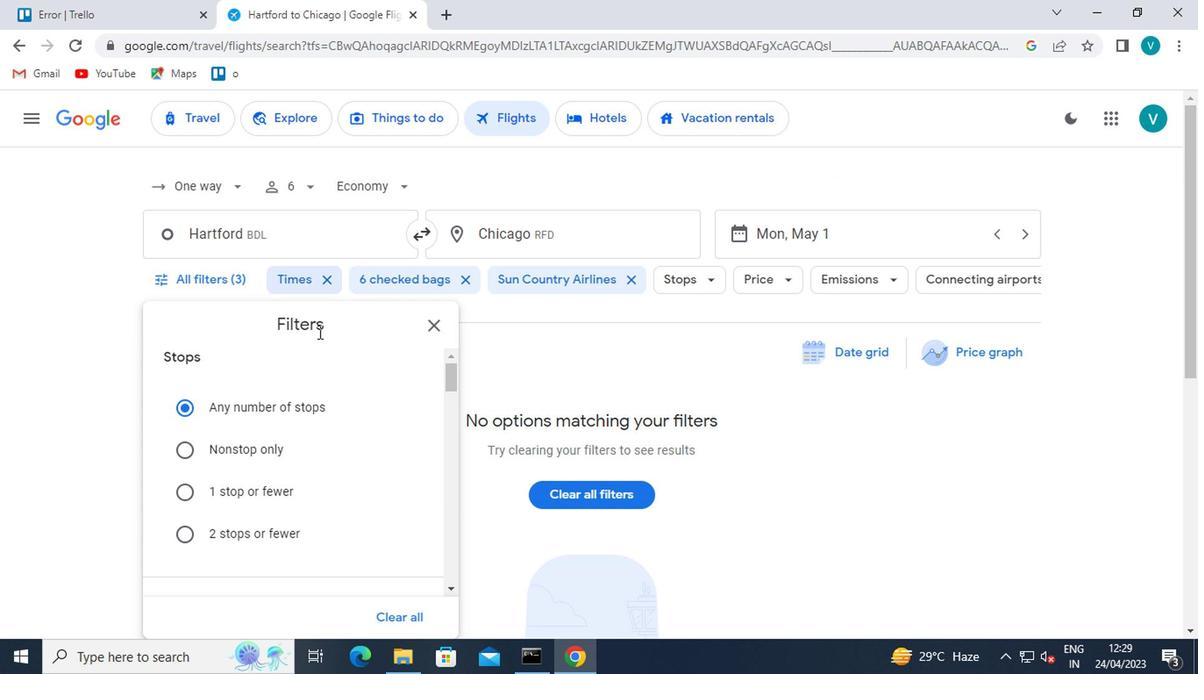
Action: Mouse moved to (337, 372)
Screenshot: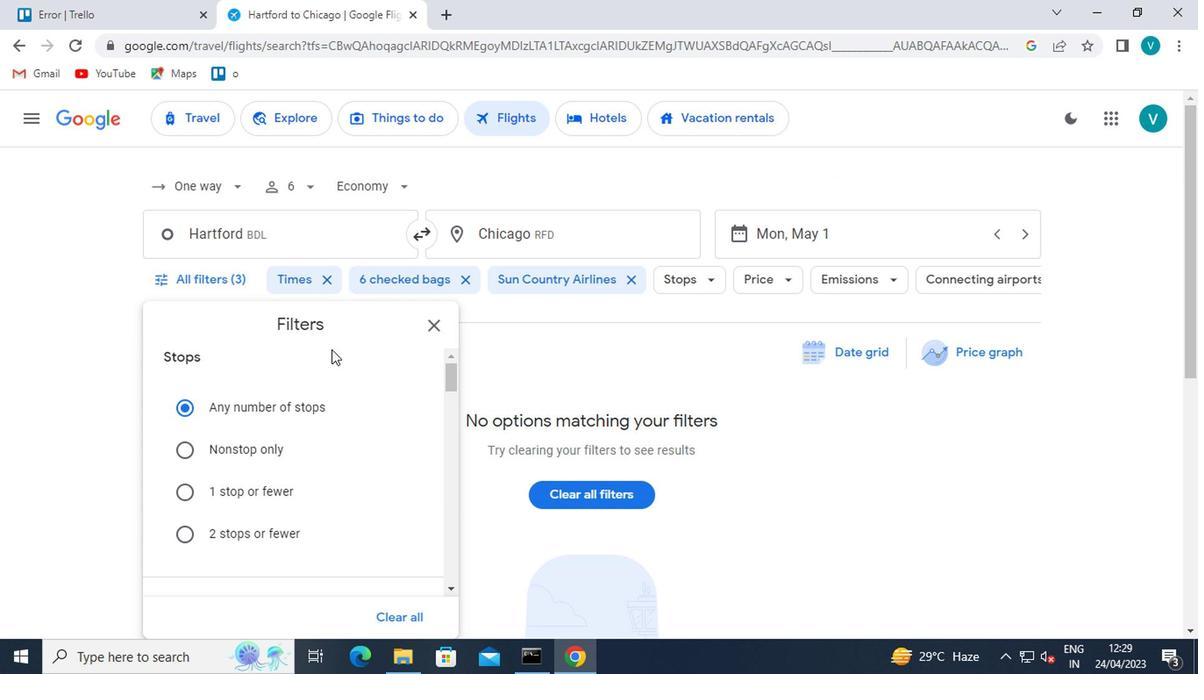 
Action: Mouse scrolled (337, 370) with delta (0, -1)
Screenshot: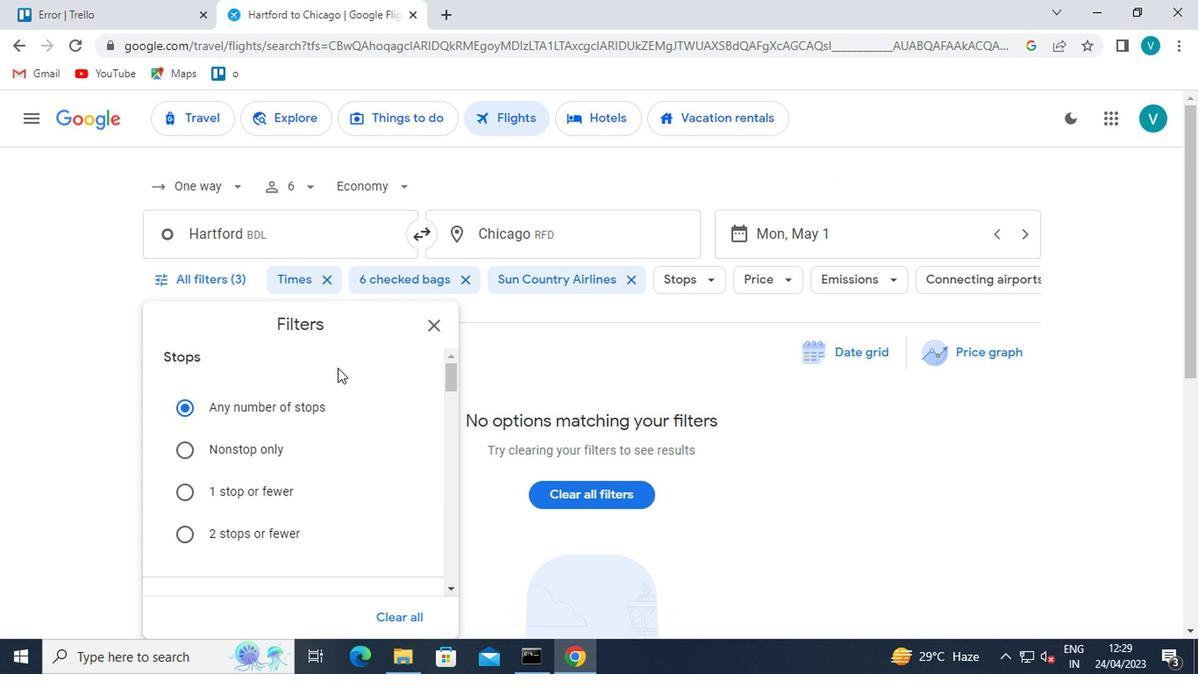 
Action: Mouse moved to (340, 373)
Screenshot: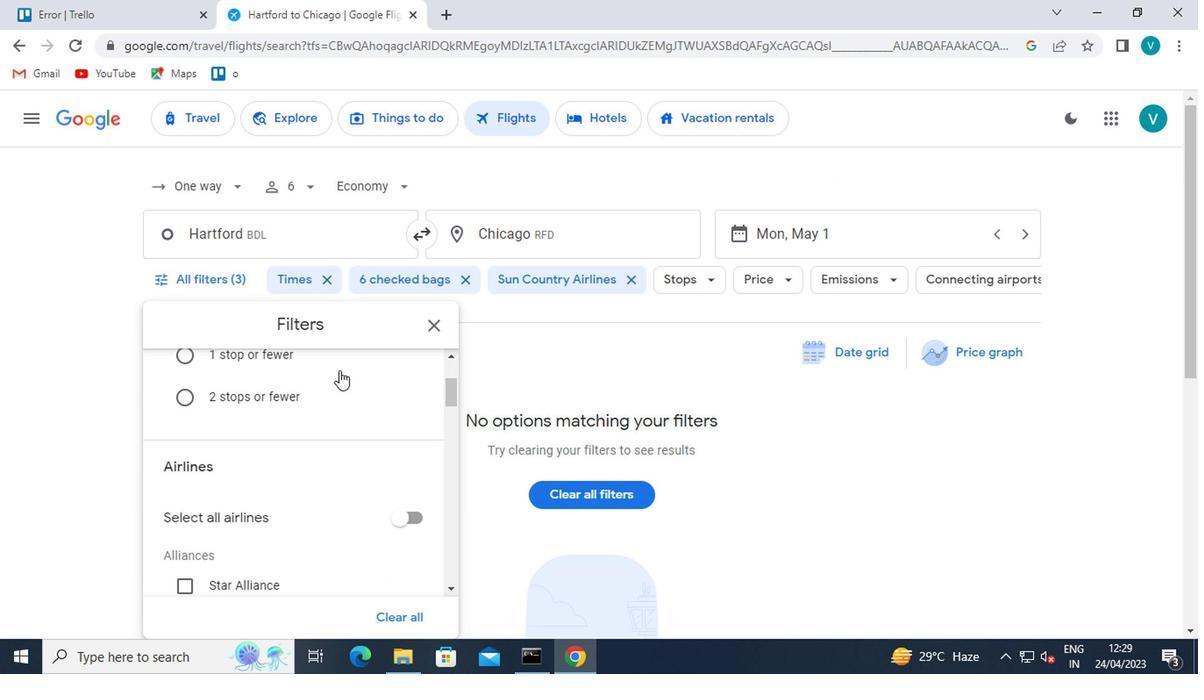 
Action: Mouse scrolled (340, 372) with delta (0, -1)
Screenshot: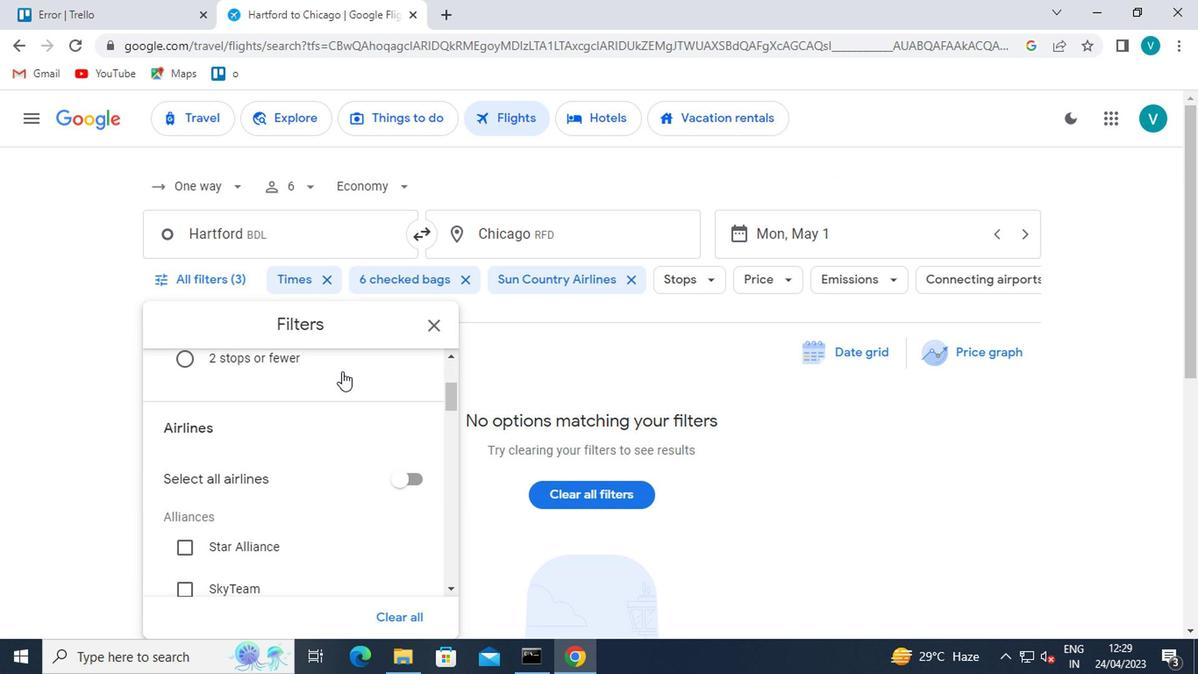 
Action: Mouse moved to (343, 373)
Screenshot: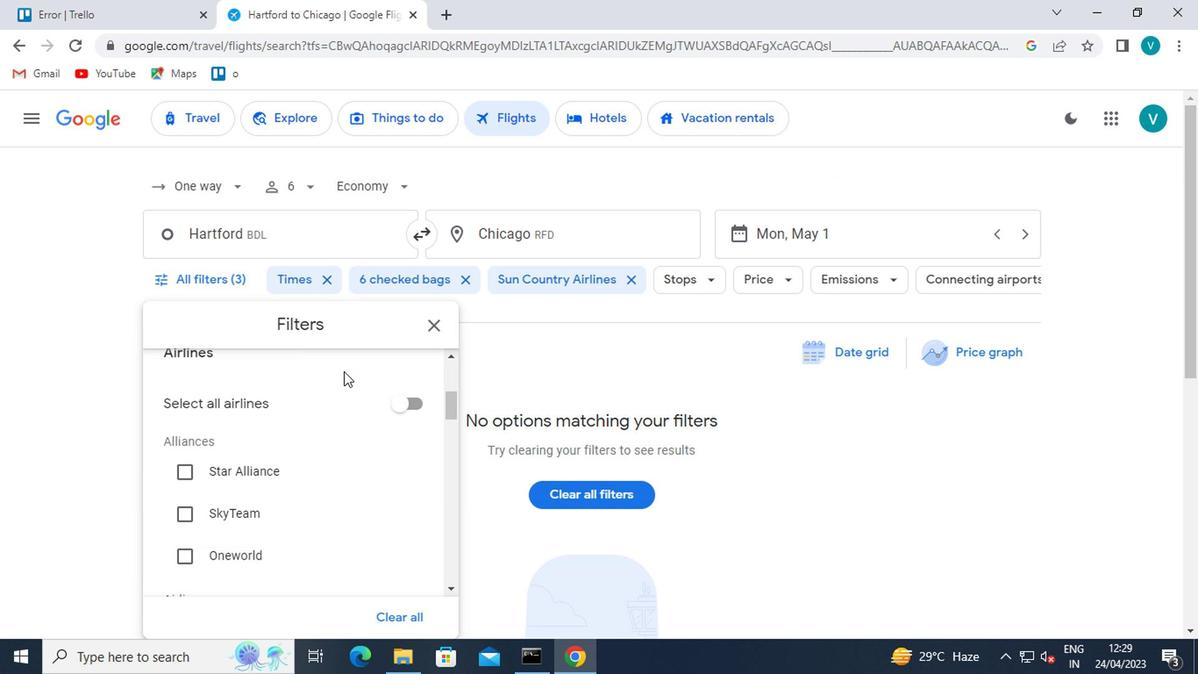 
Action: Mouse scrolled (343, 372) with delta (0, -1)
Screenshot: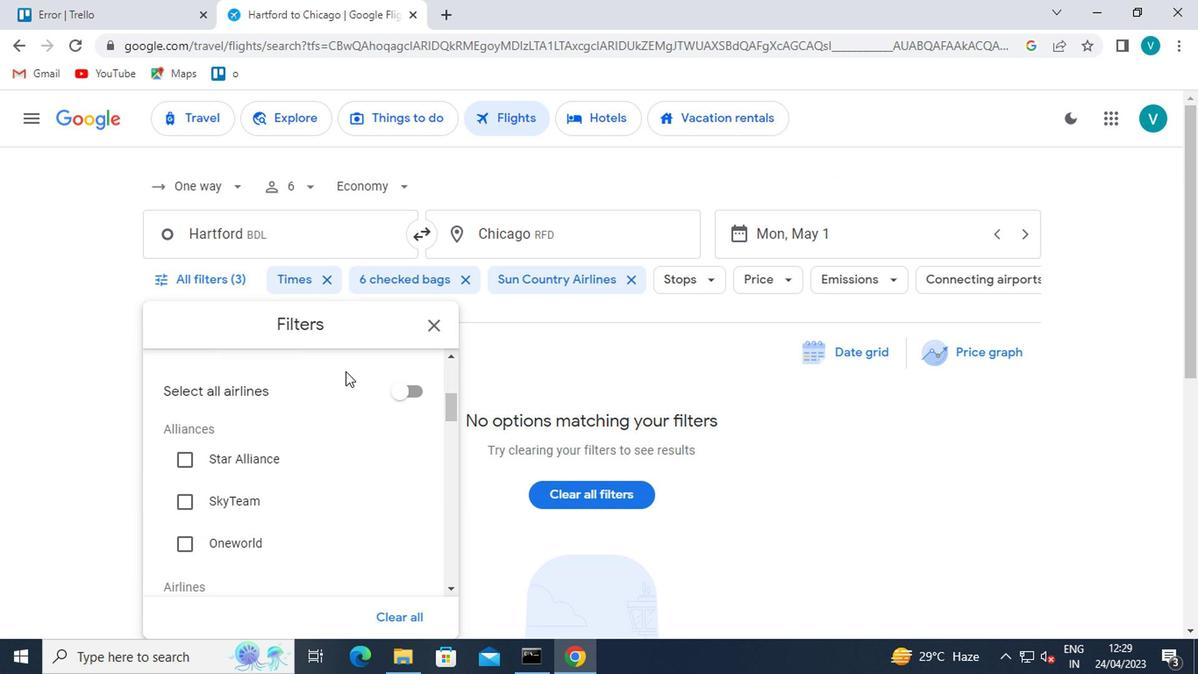 
Action: Mouse moved to (346, 372)
Screenshot: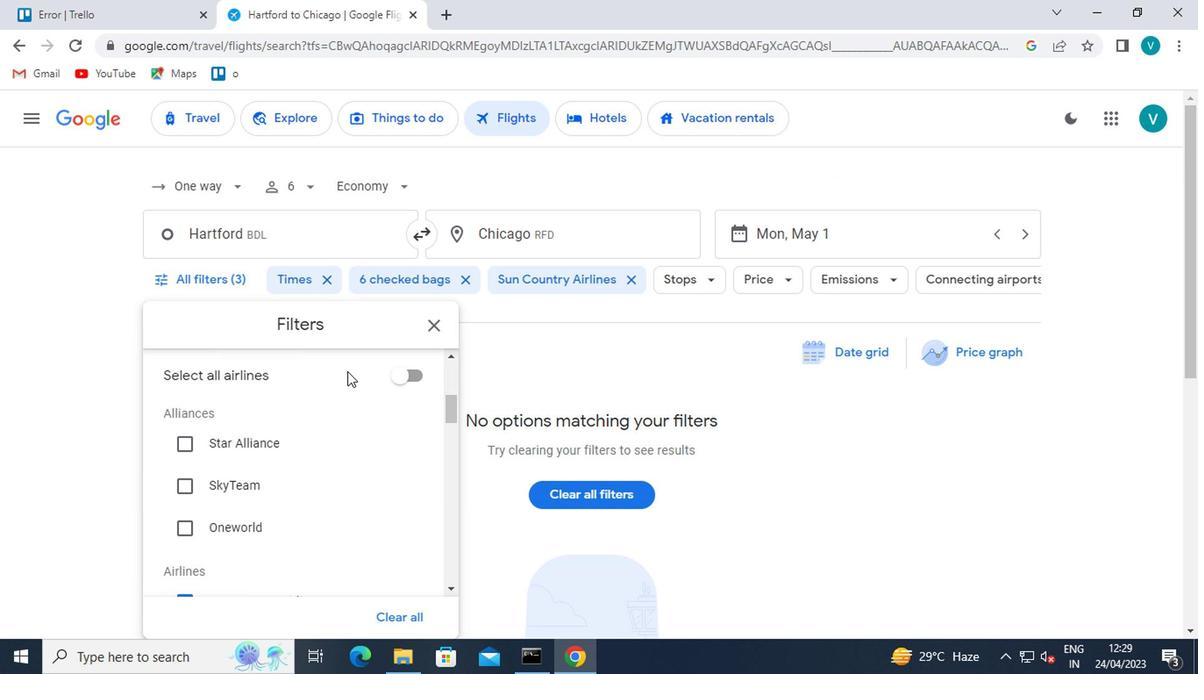 
Action: Mouse scrolled (346, 372) with delta (0, 0)
Screenshot: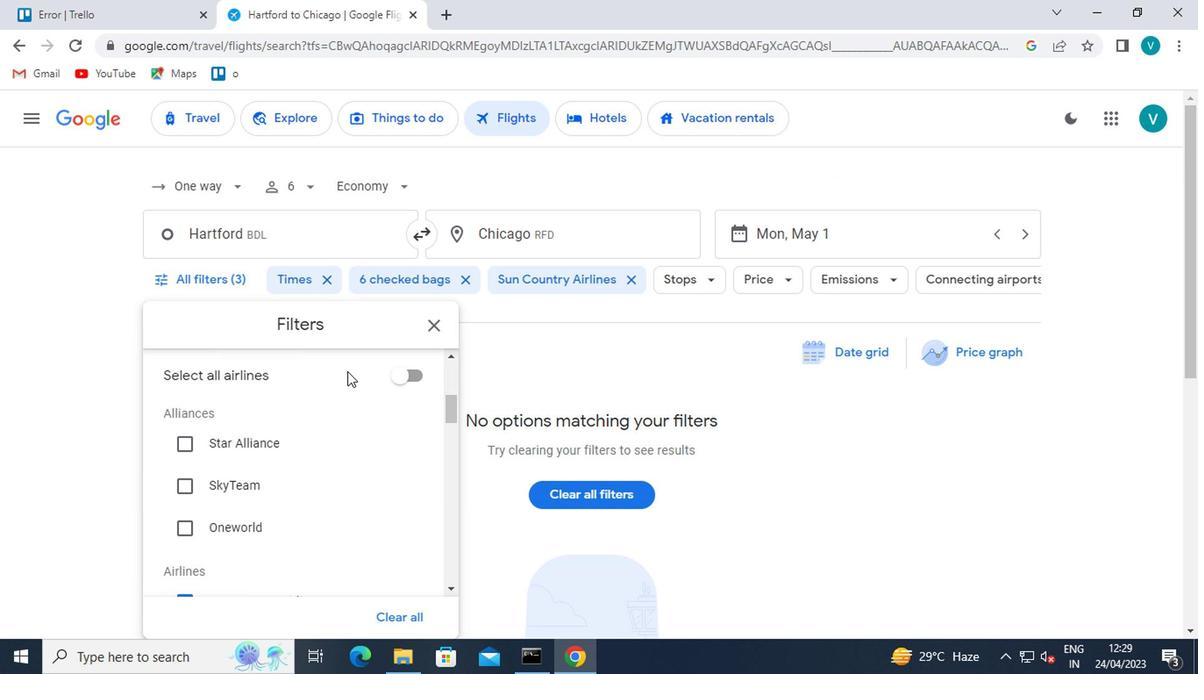 
Action: Mouse moved to (348, 372)
Screenshot: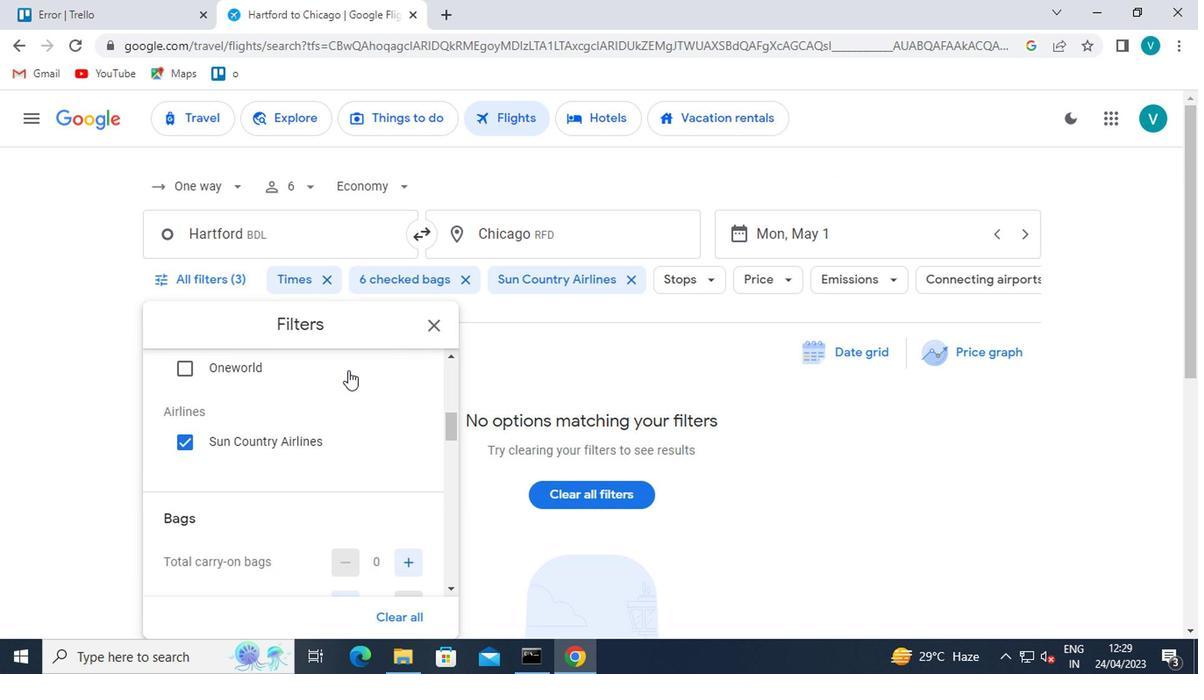 
Action: Mouse scrolled (348, 372) with delta (0, 0)
Screenshot: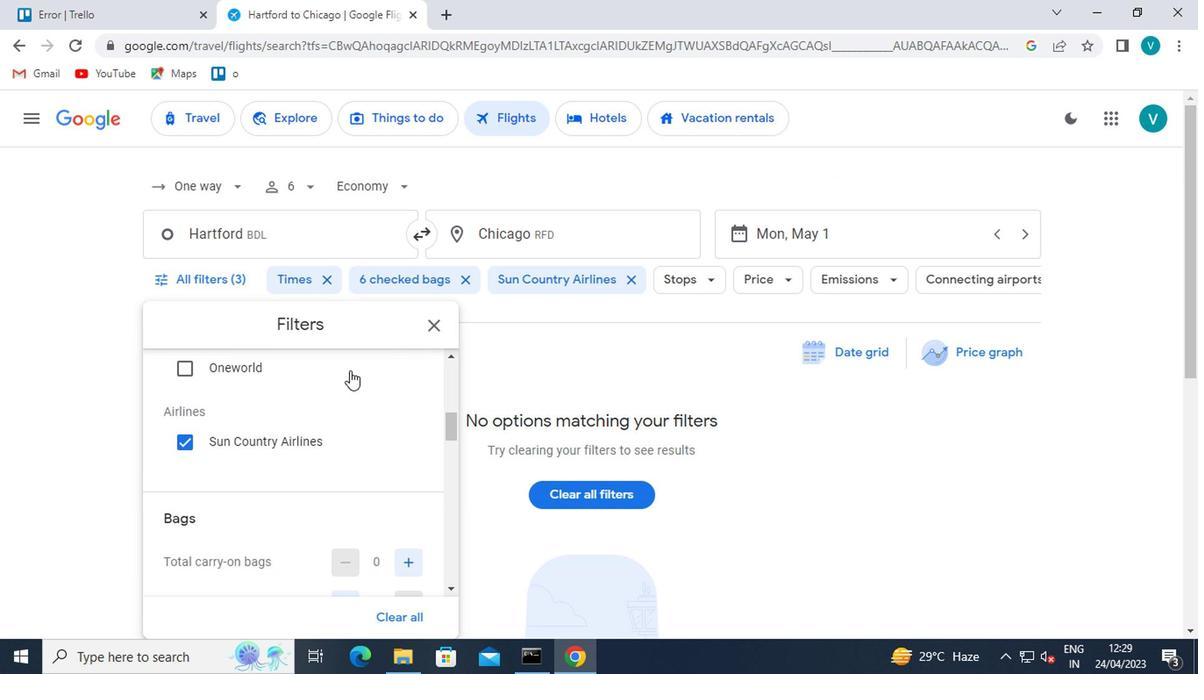 
Action: Mouse moved to (350, 379)
Screenshot: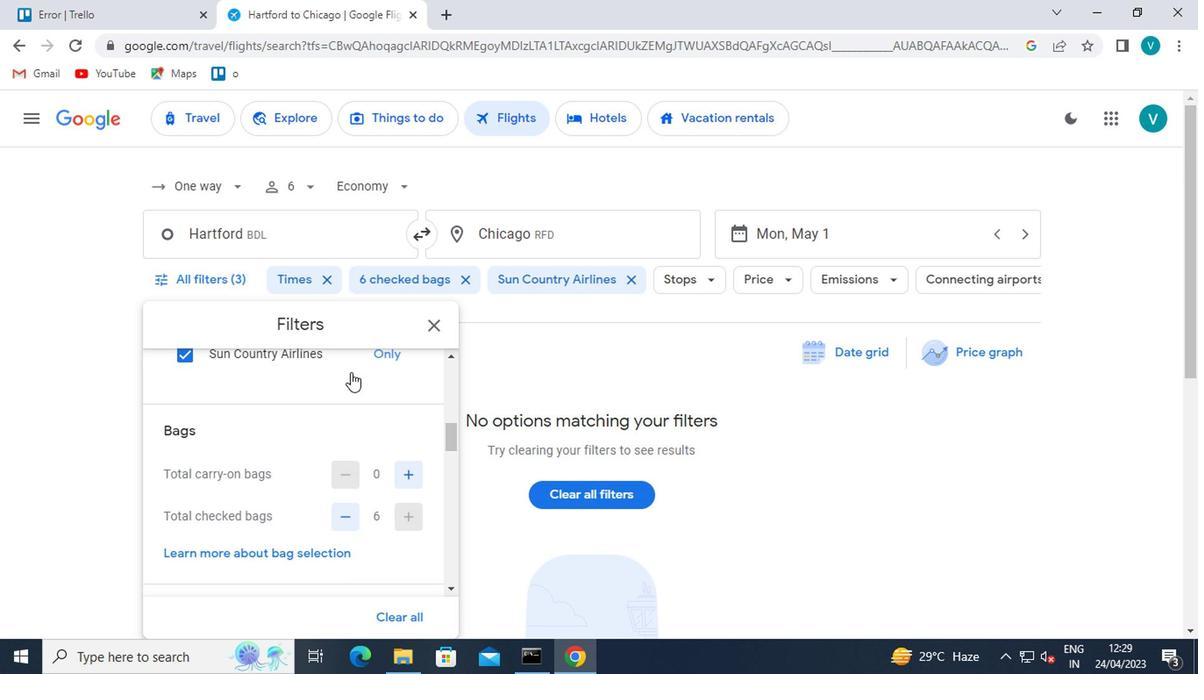 
Action: Mouse scrolled (350, 378) with delta (0, 0)
Screenshot: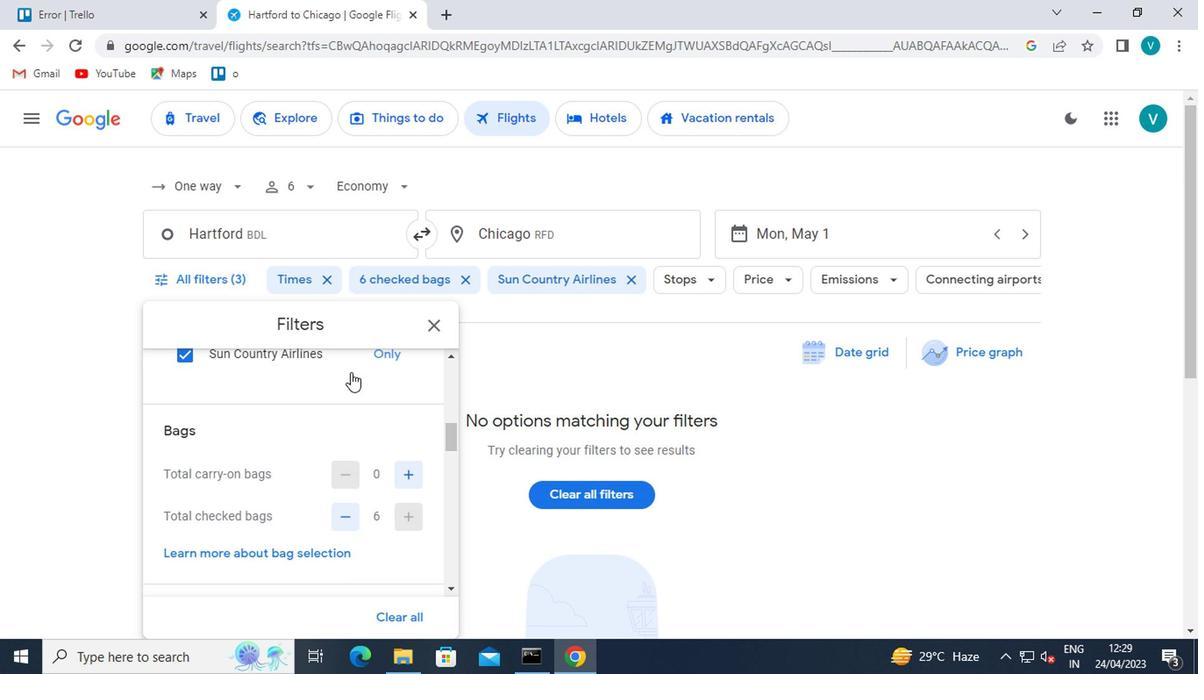 
Action: Mouse moved to (378, 428)
Screenshot: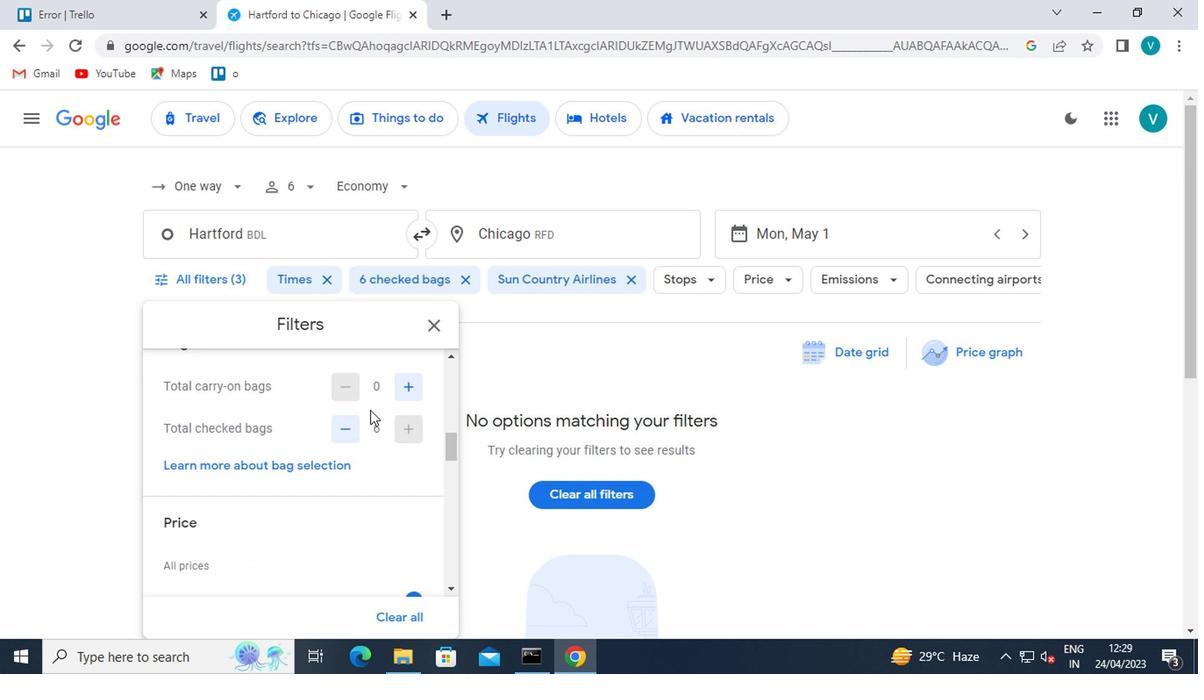 
Action: Mouse scrolled (378, 428) with delta (0, 0)
Screenshot: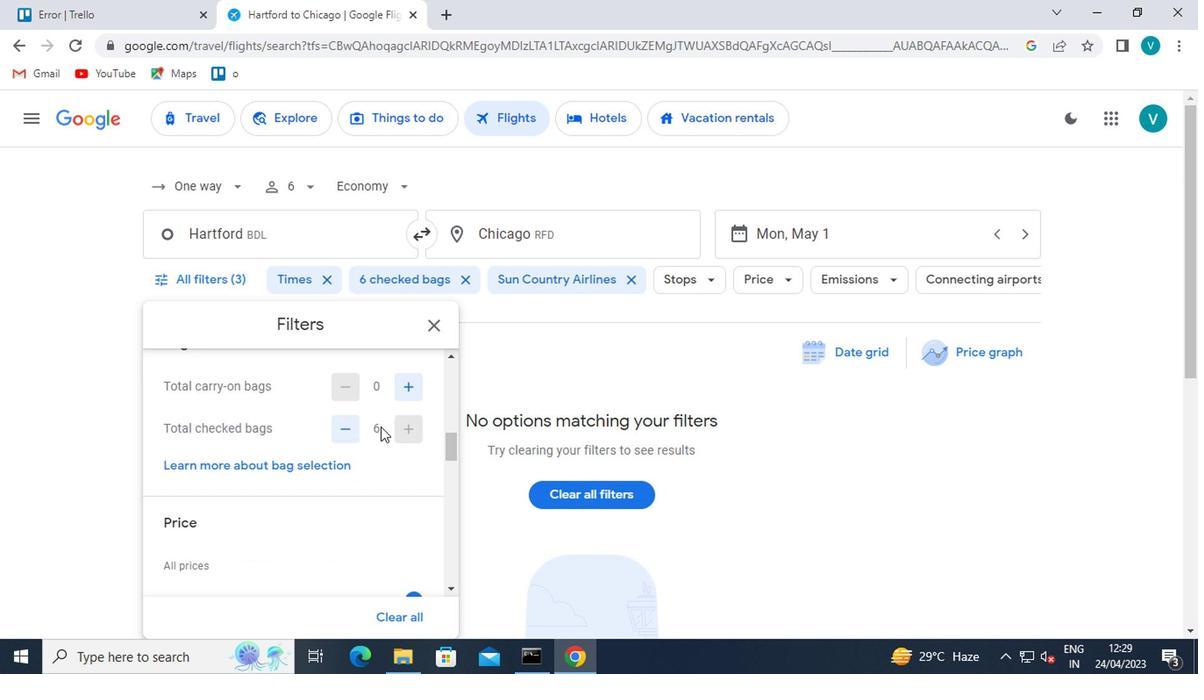 
Action: Mouse moved to (410, 516)
Screenshot: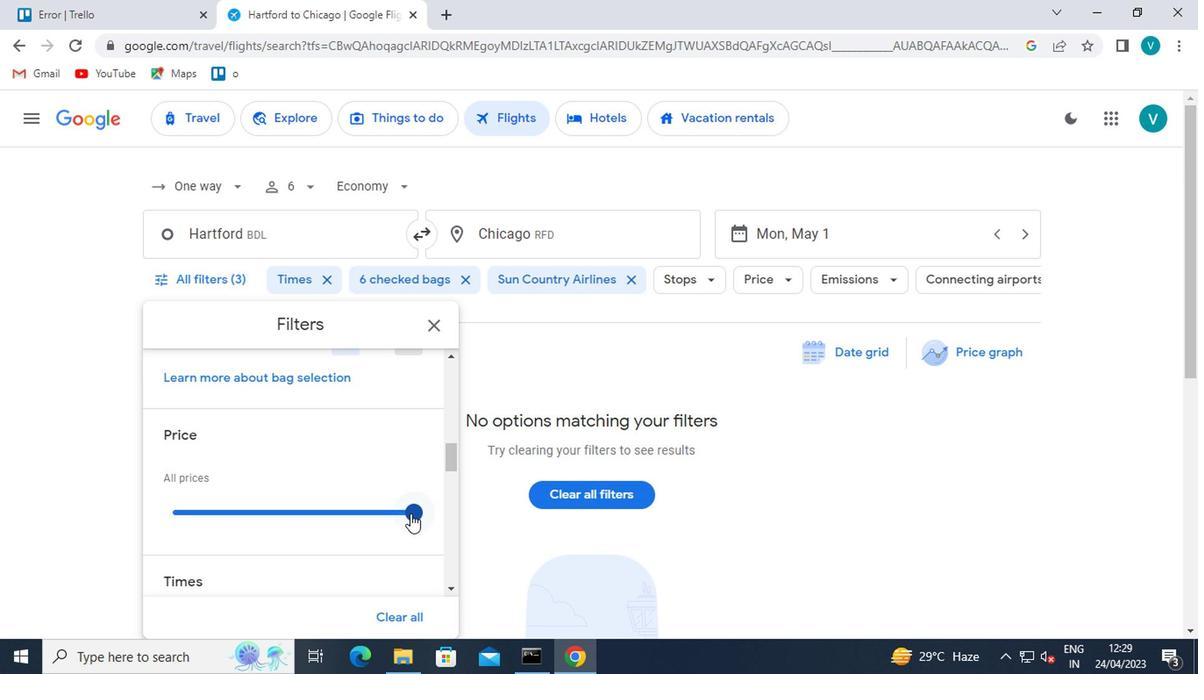 
Action: Mouse pressed left at (410, 516)
Screenshot: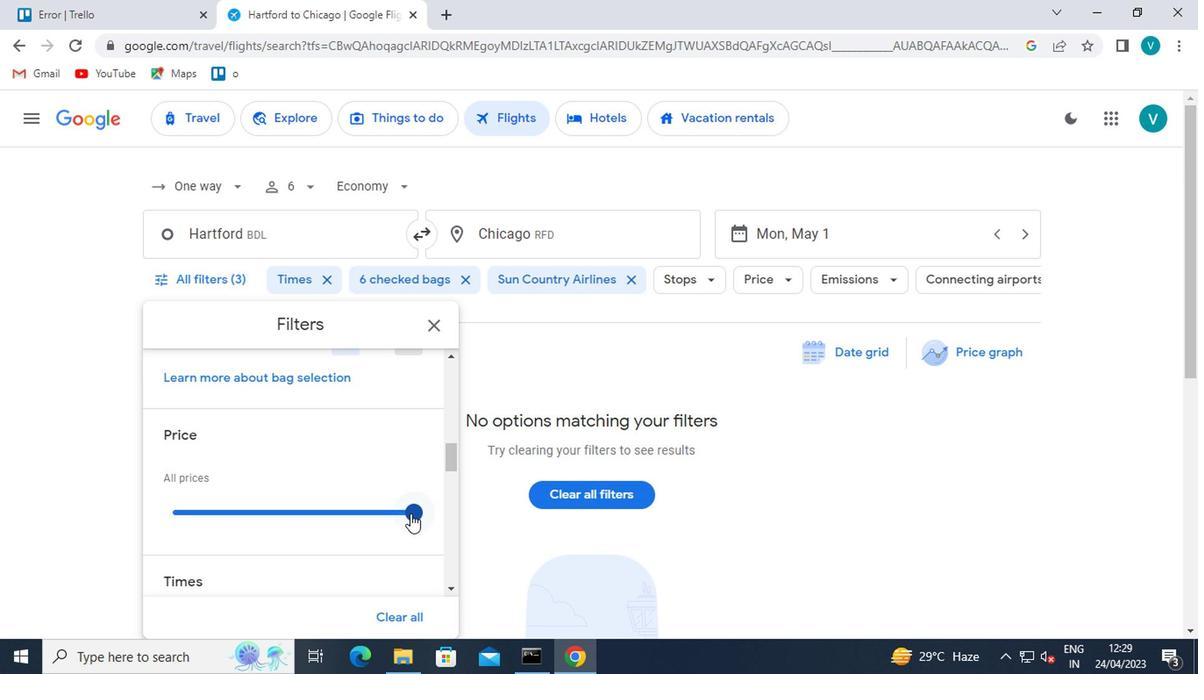 
Action: Mouse moved to (362, 484)
Screenshot: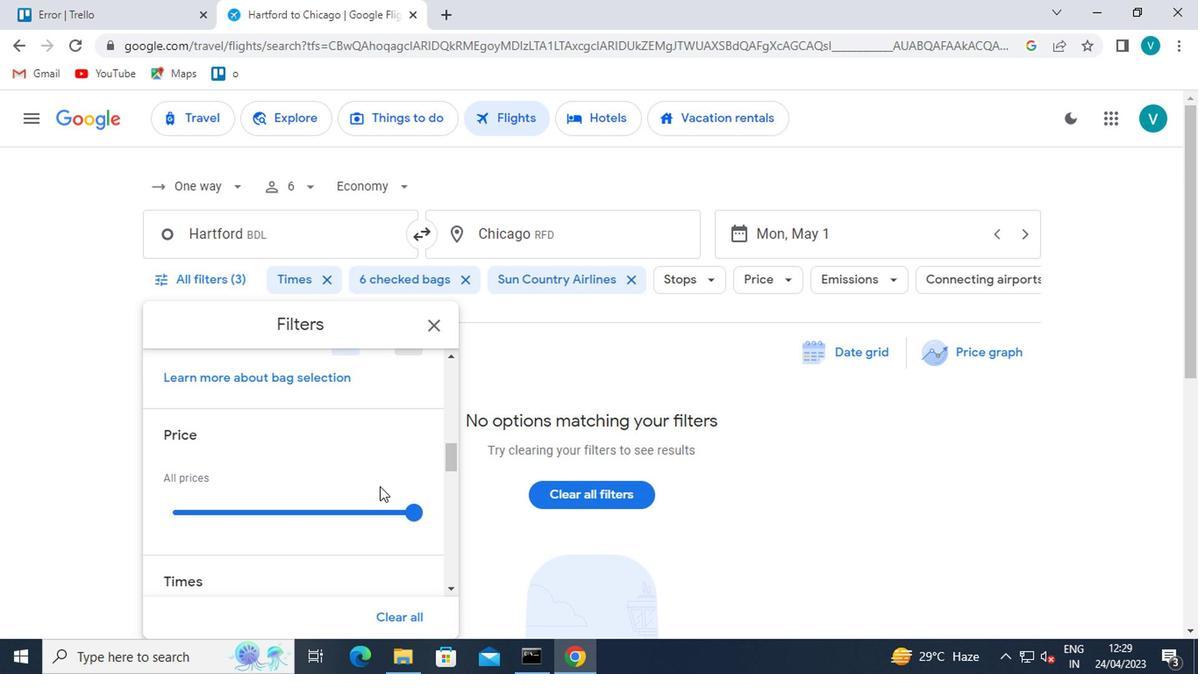
Action: Mouse scrolled (362, 483) with delta (0, 0)
Screenshot: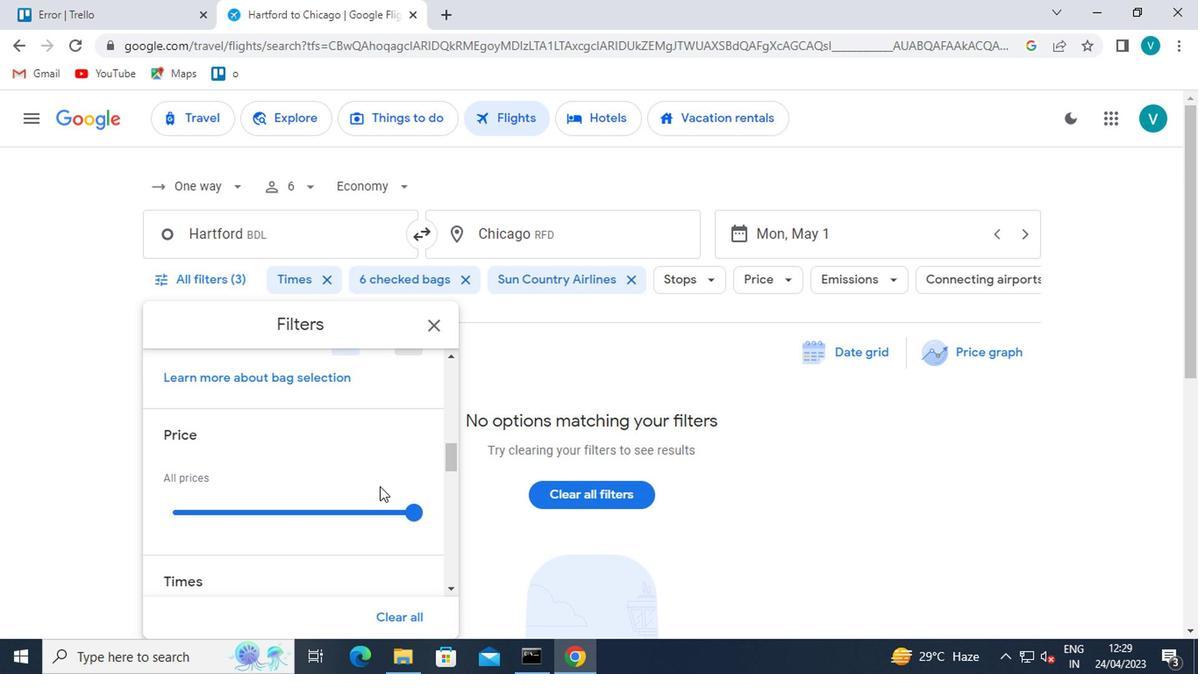 
Action: Mouse moved to (357, 481)
Screenshot: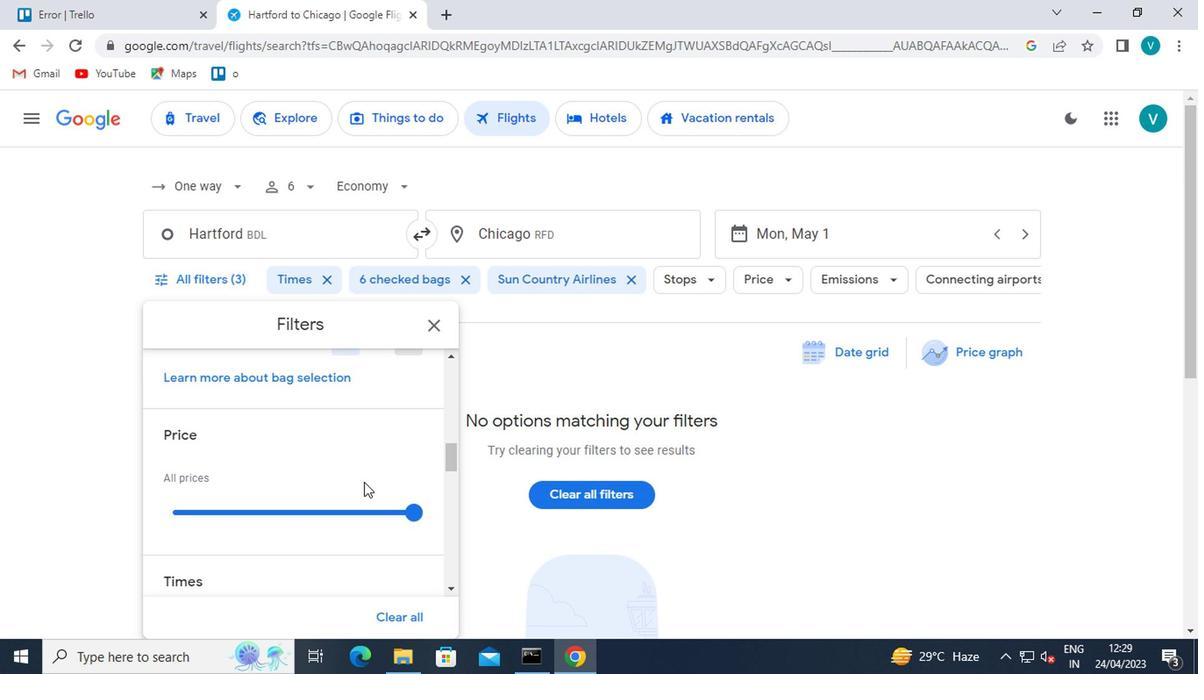 
Action: Mouse scrolled (357, 481) with delta (0, 0)
Screenshot: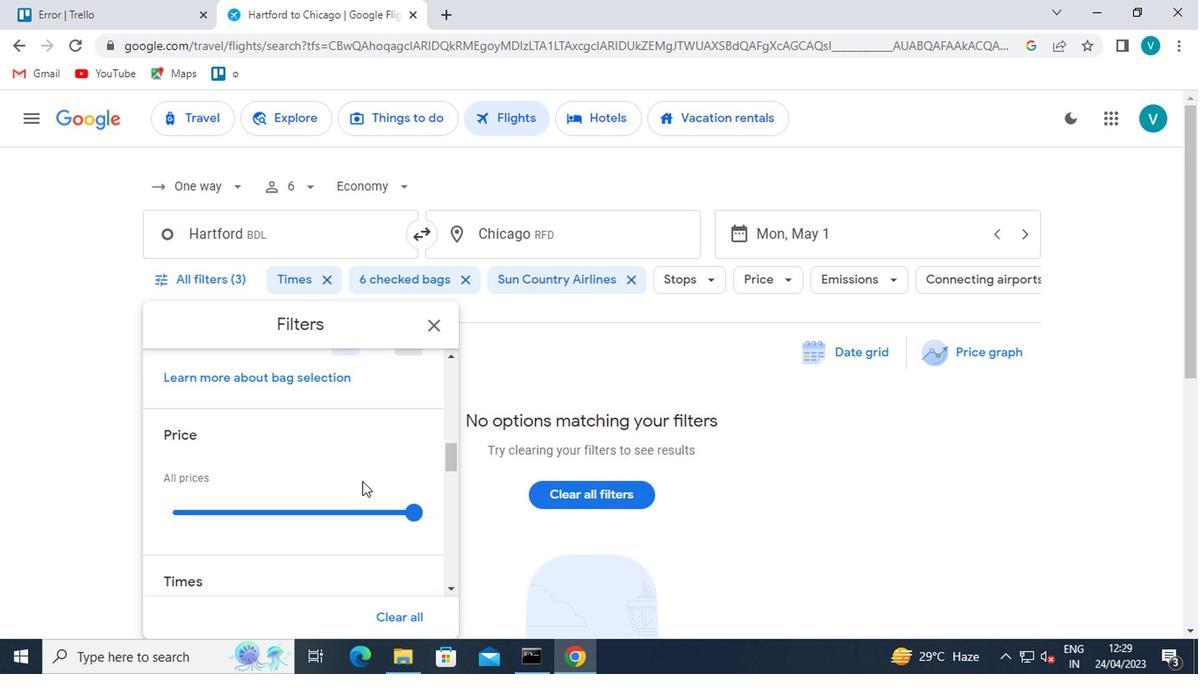 
Action: Mouse scrolled (357, 481) with delta (0, 0)
Screenshot: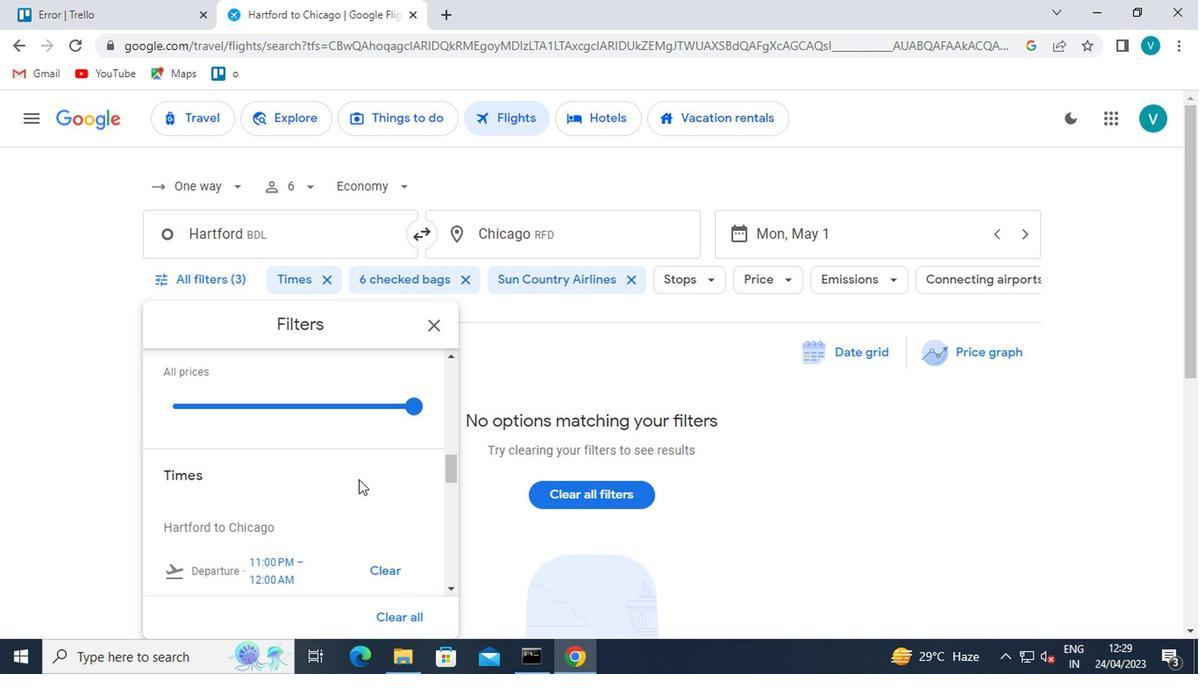 
Action: Mouse moved to (397, 449)
Screenshot: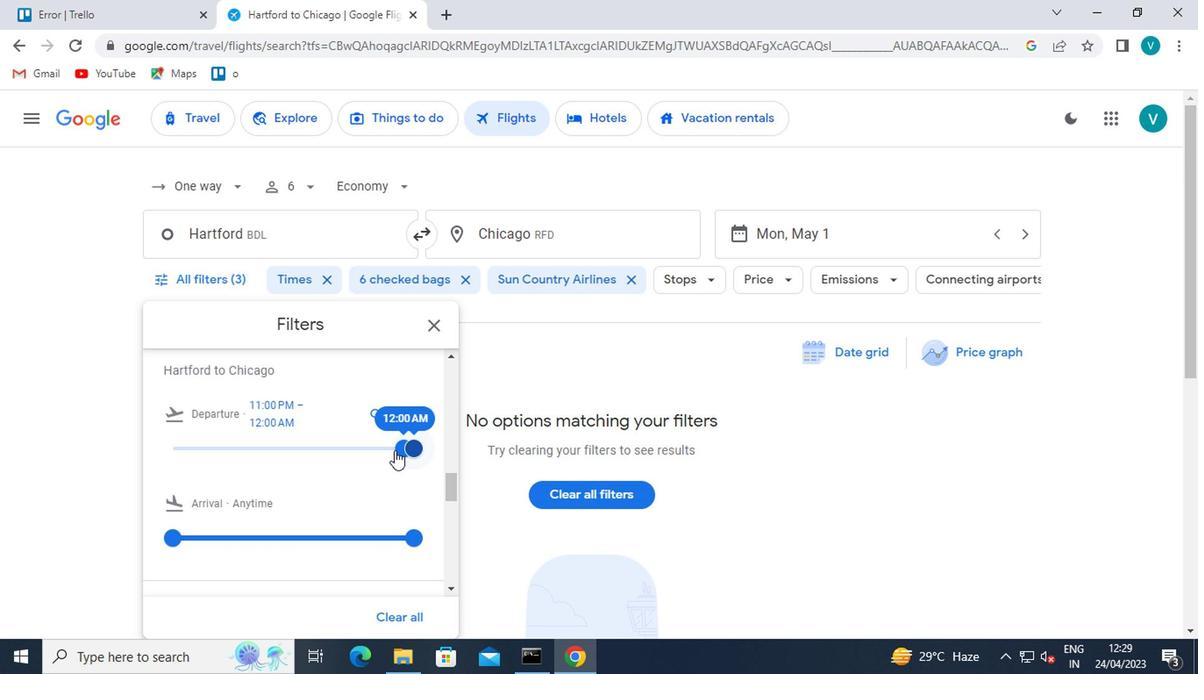 
Action: Mouse pressed left at (397, 449)
Screenshot: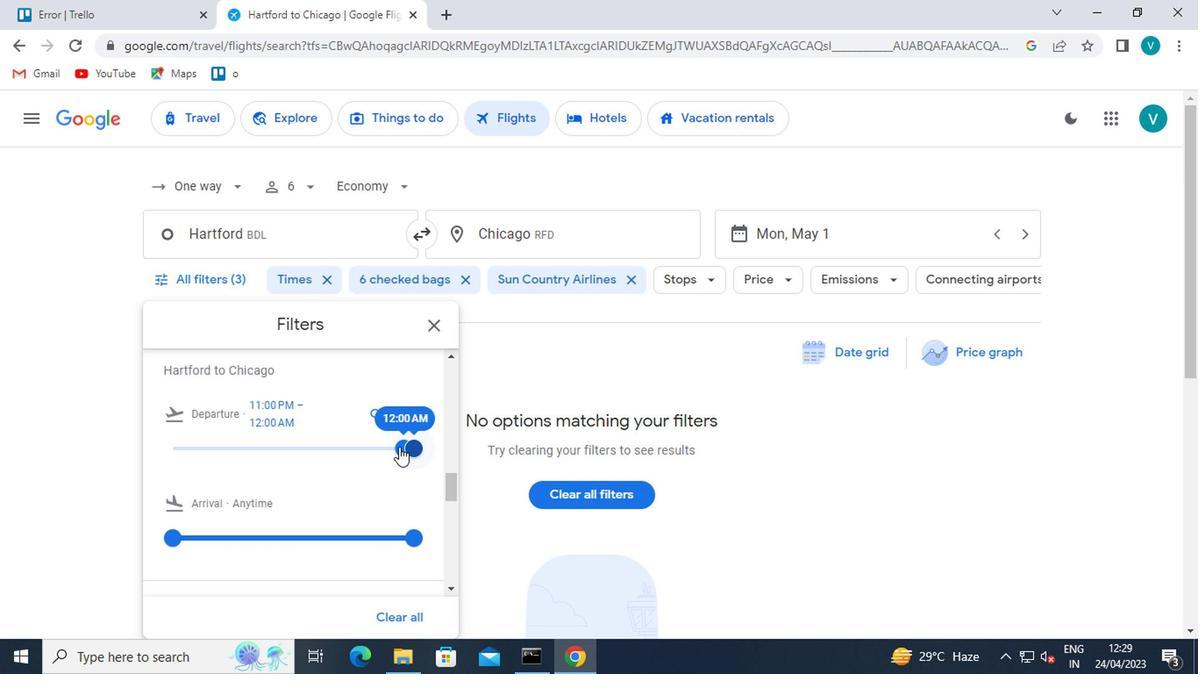 
Action: Mouse moved to (420, 451)
Screenshot: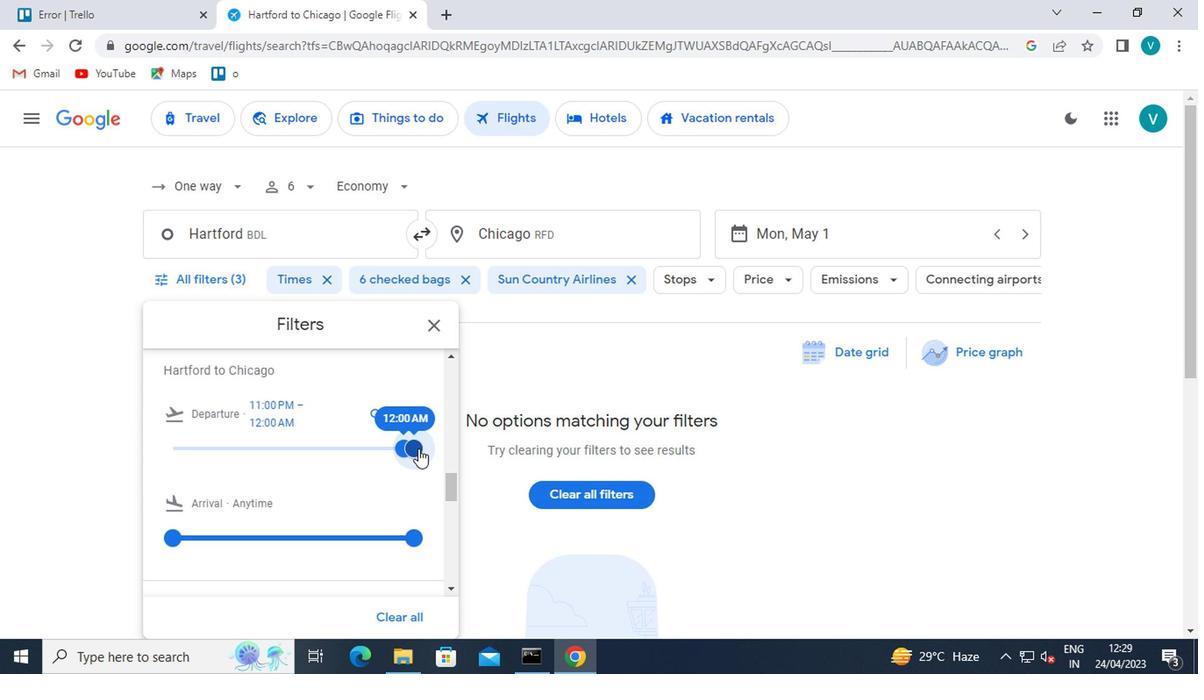 
